 Task: In the Company ralphlauren.com, Add note: 'Set up a meeting with the IT team to discuss website performance optimizations.'. Mark checkbox to create task to follow up ': In 2 business days '. Create task, with  description: Arrange a Call for meeting, Add due date: In 2 Business Days; Add reminder: 1 hour before. Set Priority Medium and add note: Make sure to mention the limited-time discount offer during the sales call.. Logged in from softage.4@softage.net
Action: Mouse moved to (93, 50)
Screenshot: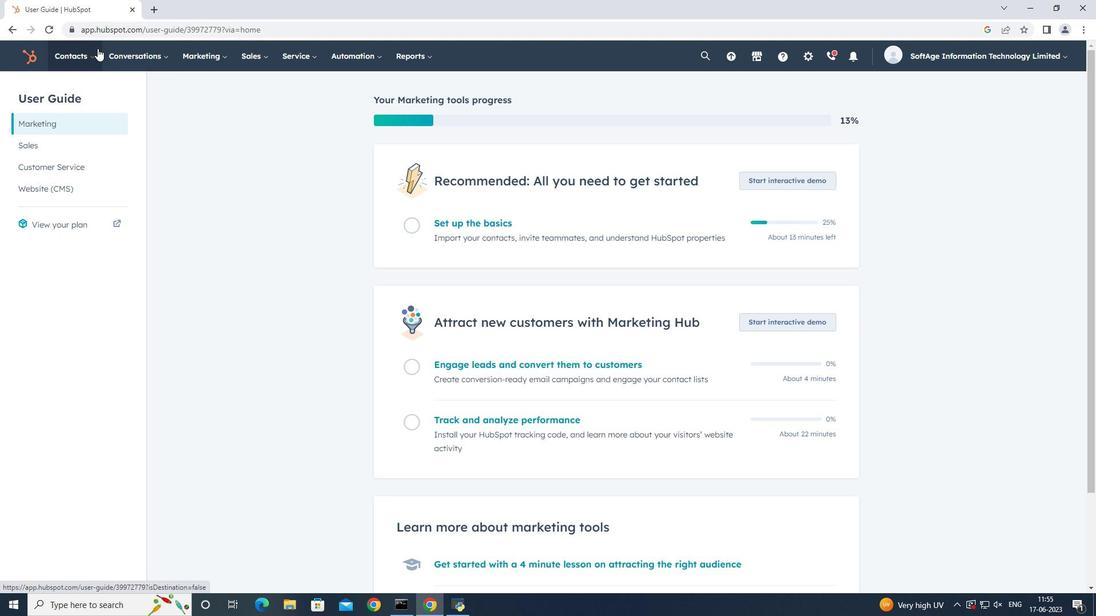 
Action: Mouse pressed left at (93, 50)
Screenshot: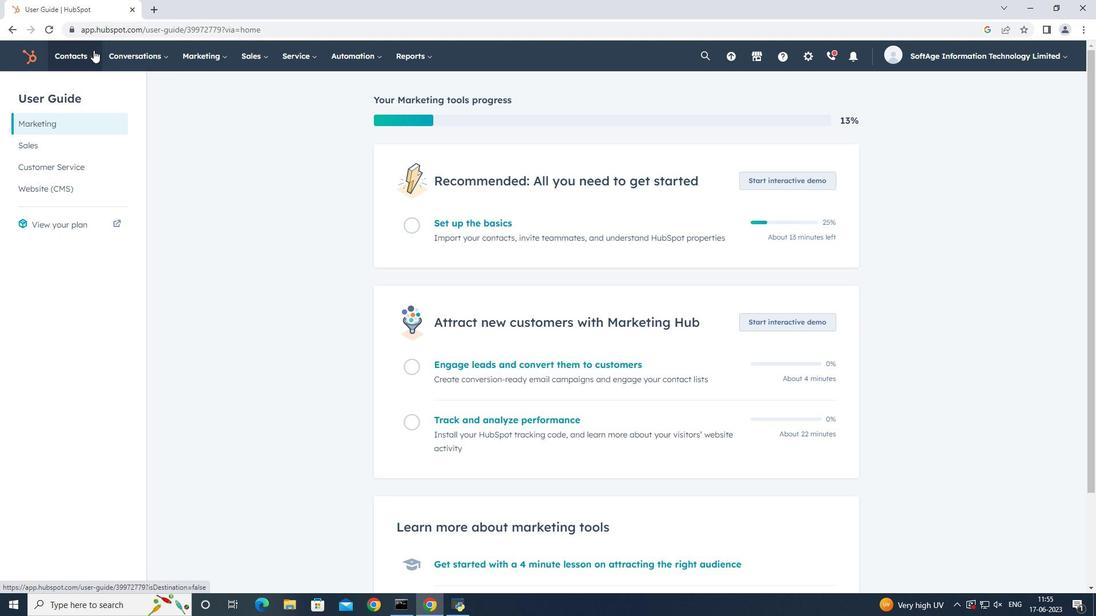 
Action: Mouse moved to (109, 111)
Screenshot: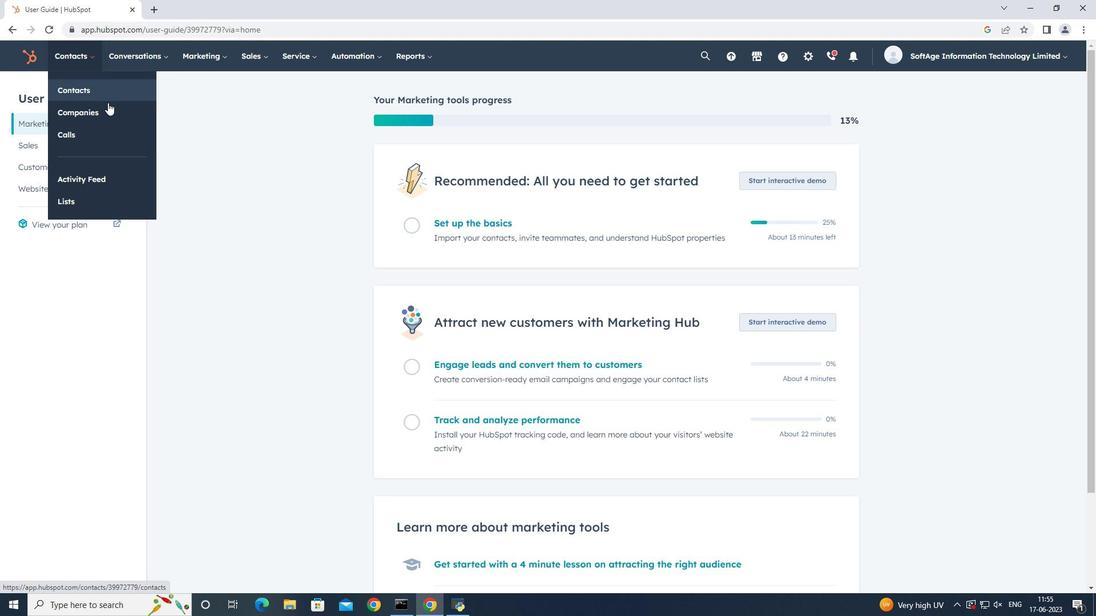 
Action: Mouse pressed left at (109, 111)
Screenshot: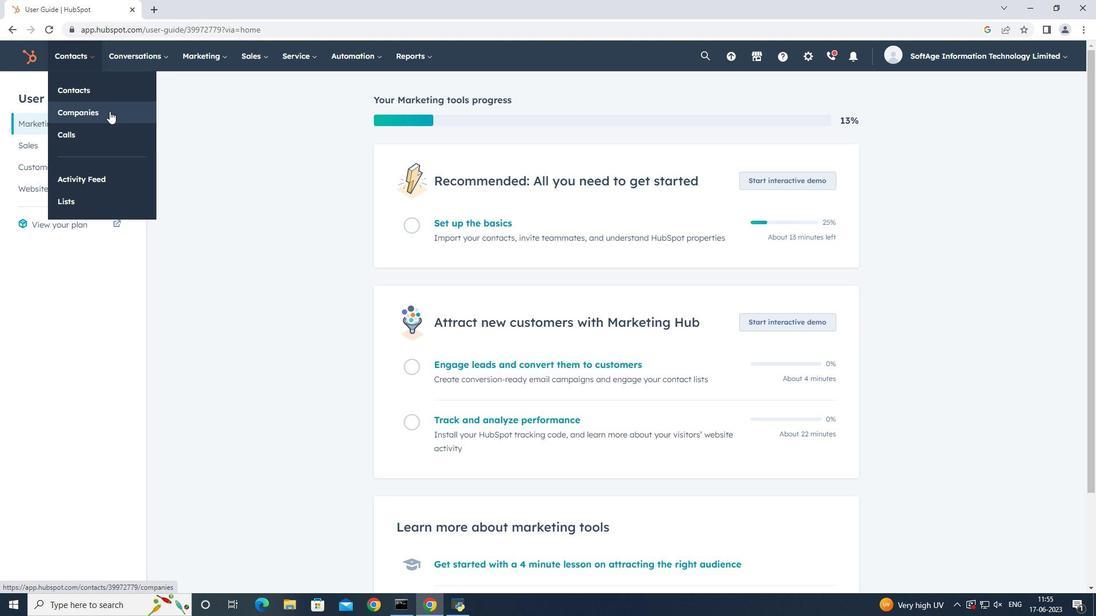 
Action: Mouse moved to (117, 188)
Screenshot: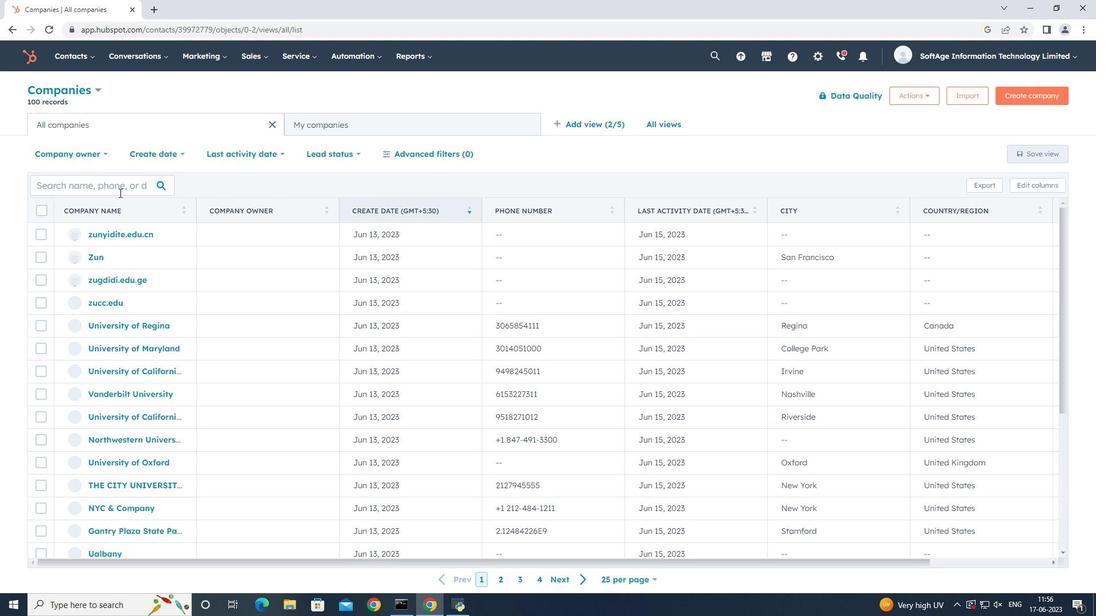 
Action: Mouse pressed left at (117, 188)
Screenshot: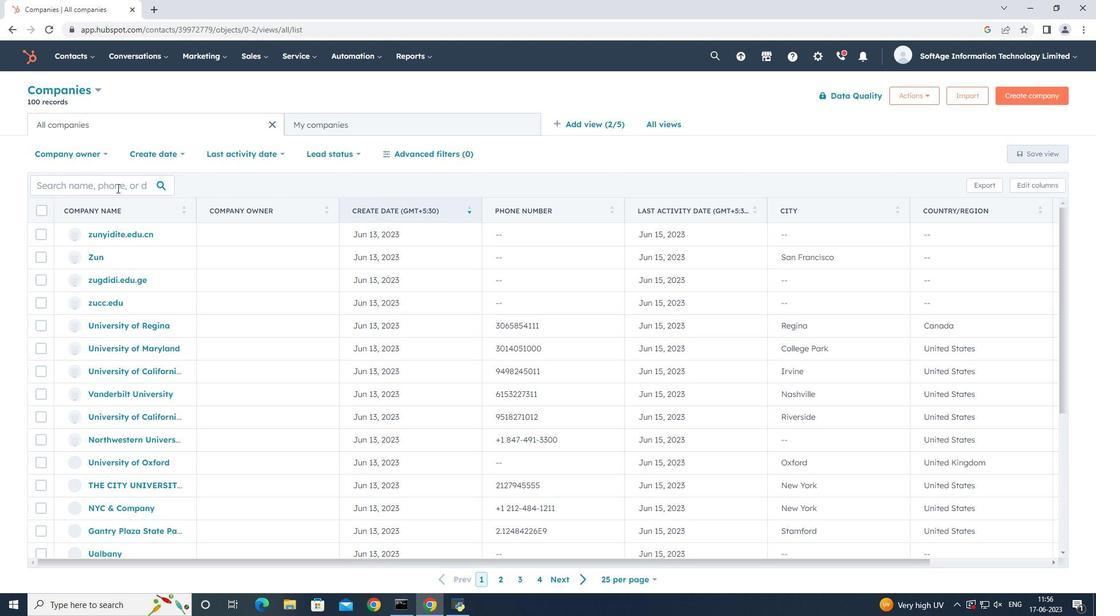 
Action: Key pressed ralph
Screenshot: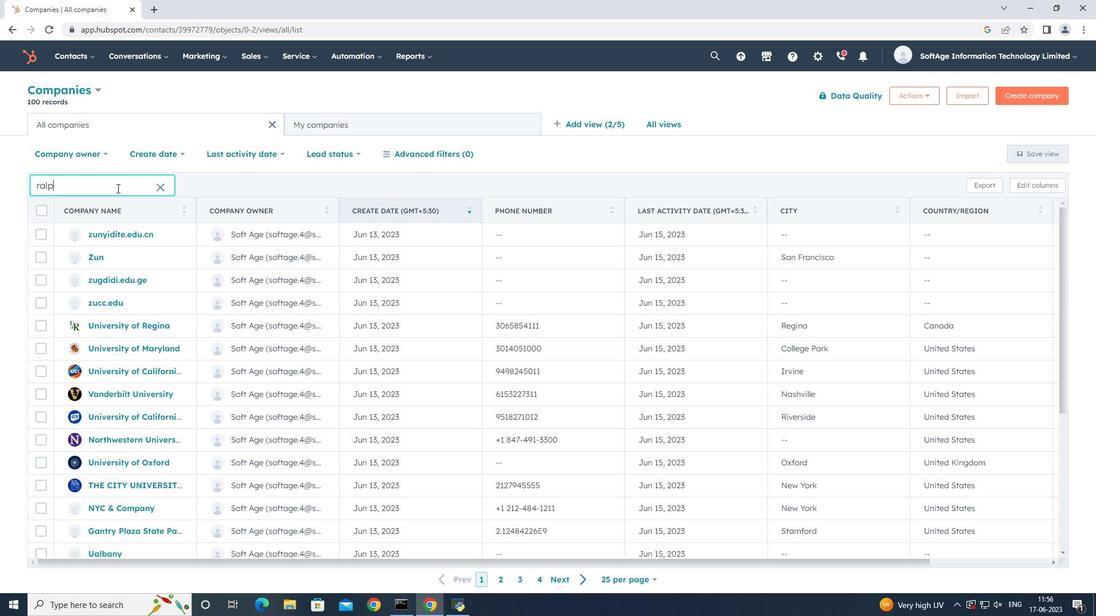 
Action: Mouse moved to (119, 234)
Screenshot: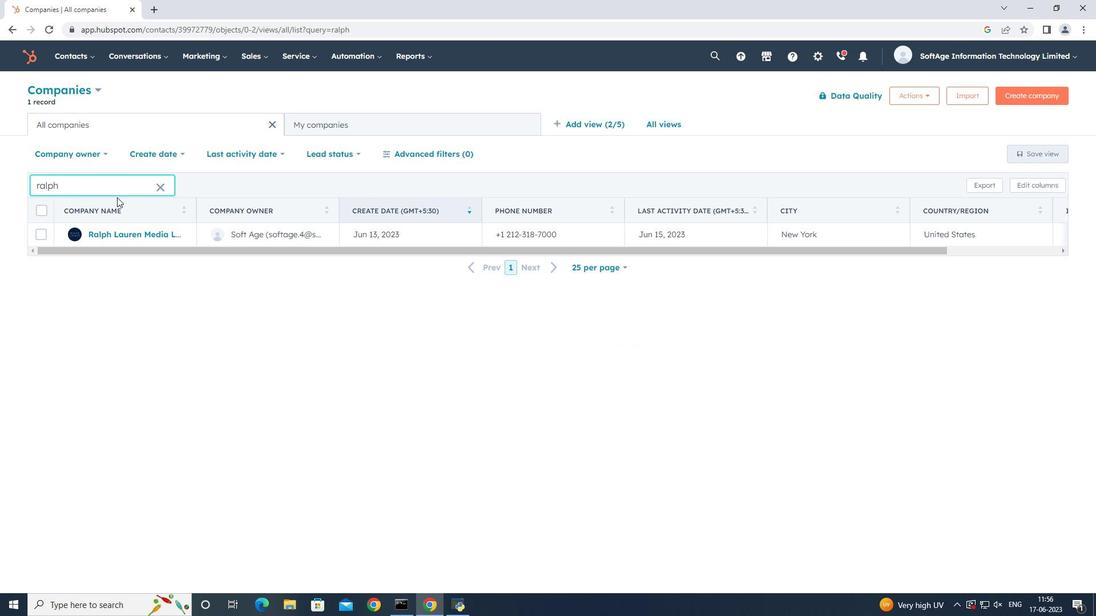 
Action: Mouse pressed left at (119, 234)
Screenshot: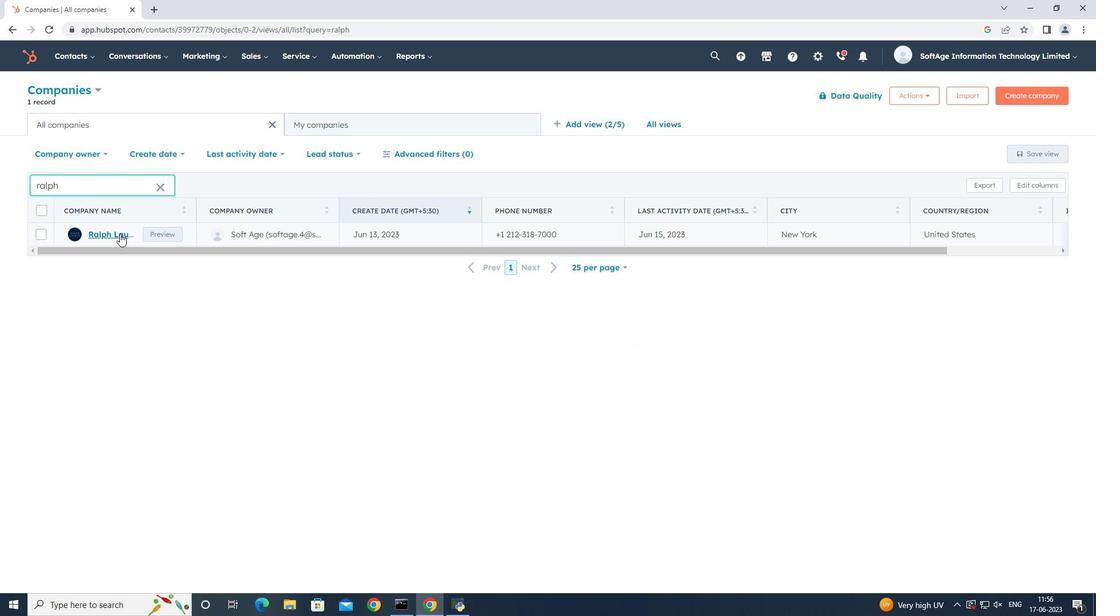 
Action: Mouse moved to (38, 187)
Screenshot: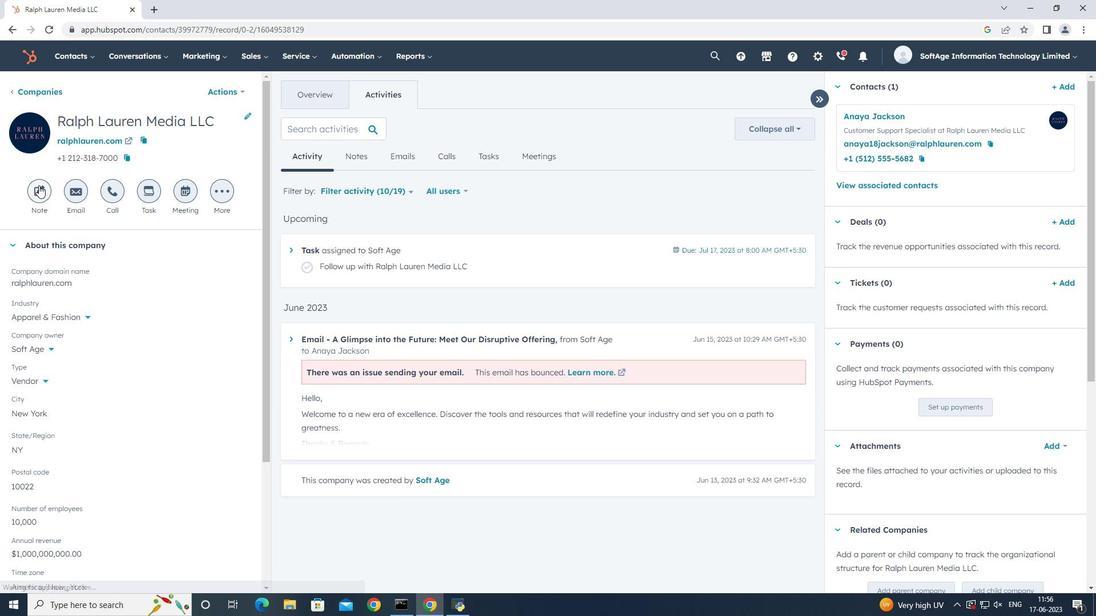 
Action: Mouse pressed left at (38, 187)
Screenshot: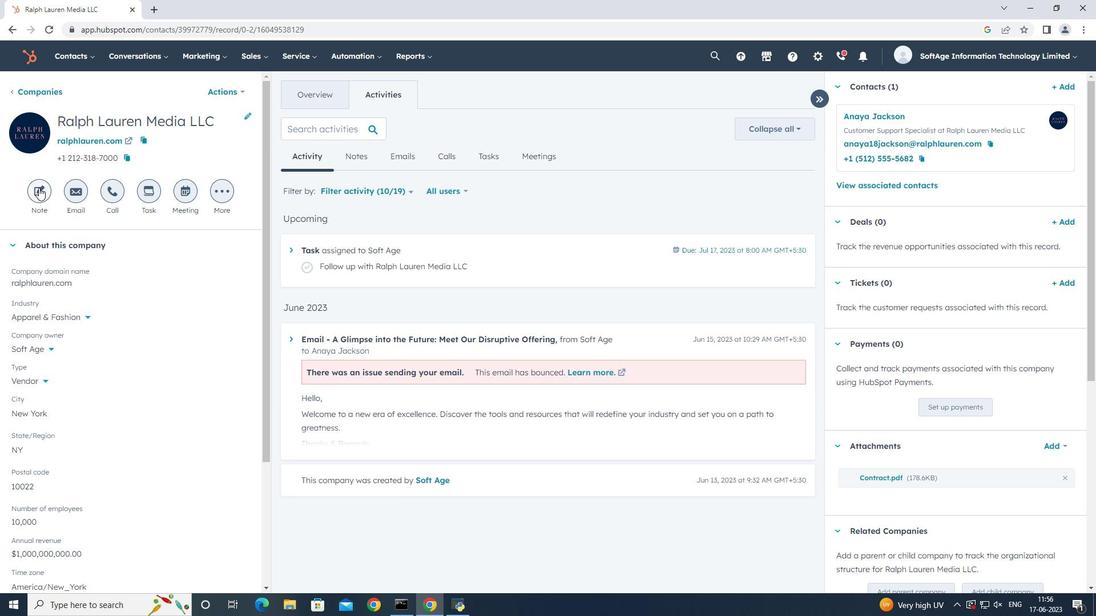 
Action: Mouse moved to (728, 389)
Screenshot: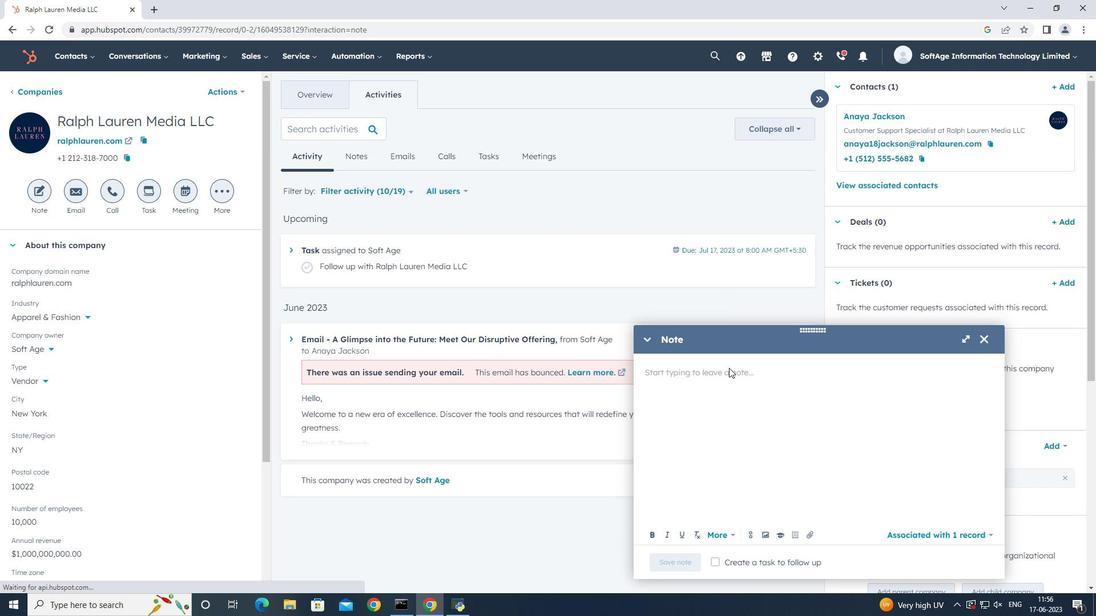 
Action: Key pressed s=<Key.backspace><Key.backspace><Key.shift>Set<Key.space>up<Key.space>a<Key.space>,eet<Key.backspace><Key.backspace><Key.backspace><Key.backspace>mw<Key.backspace>eeting<Key.space>with<Key.space>the<Key.space><Key.shift>IT<Key.space>team<Key.space>to<Key.space>discuss<Key.space>website<Key.space>performance<Key.space>optimizations.
Screenshot: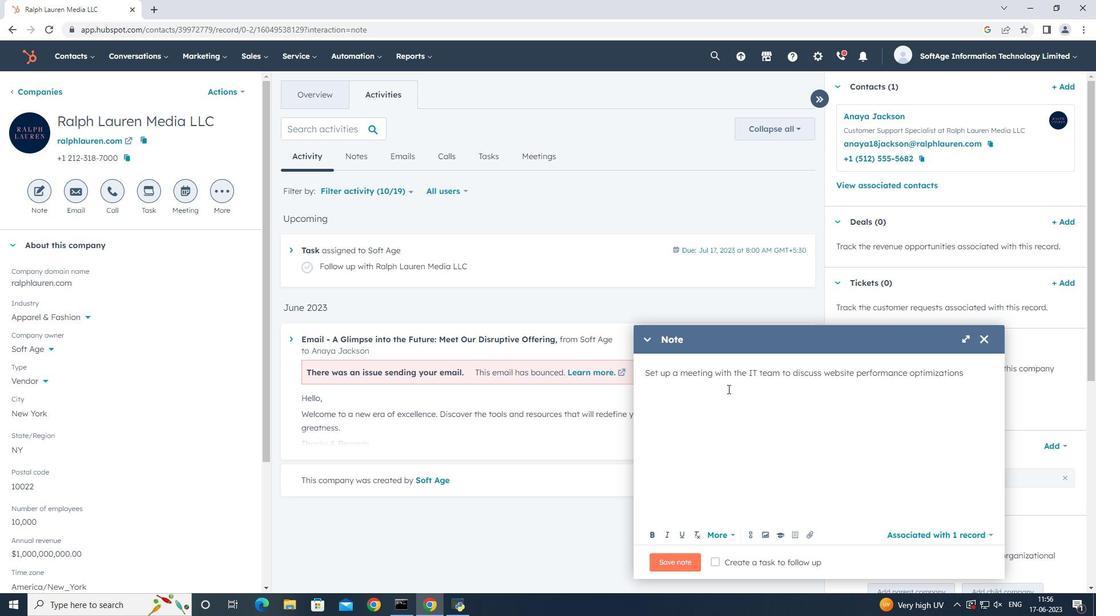 
Action: Mouse moved to (747, 568)
Screenshot: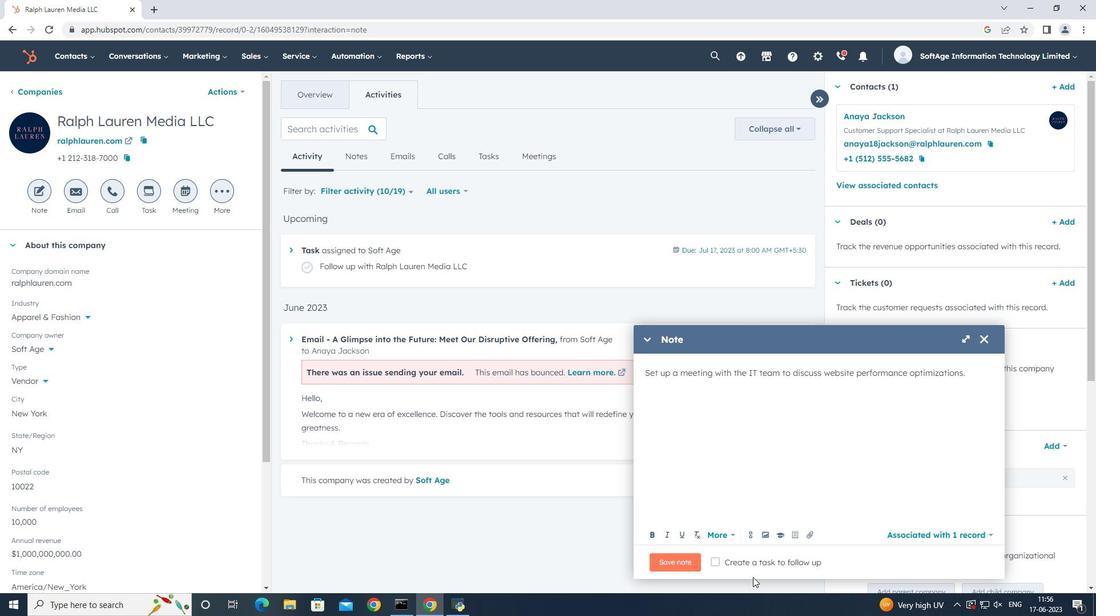 
Action: Mouse pressed left at (747, 568)
Screenshot: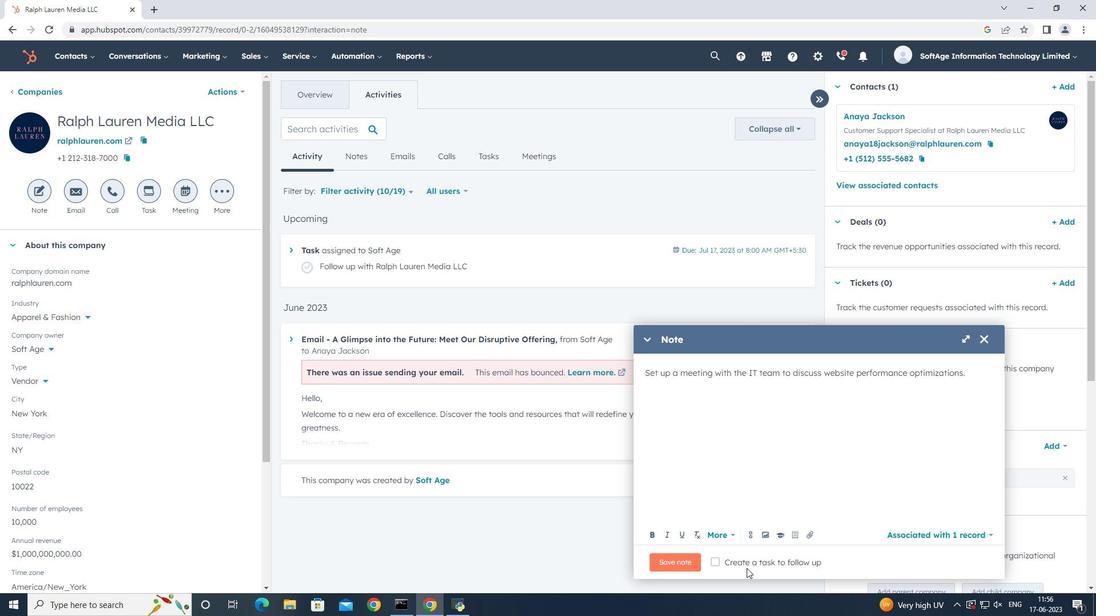 
Action: Mouse moved to (747, 564)
Screenshot: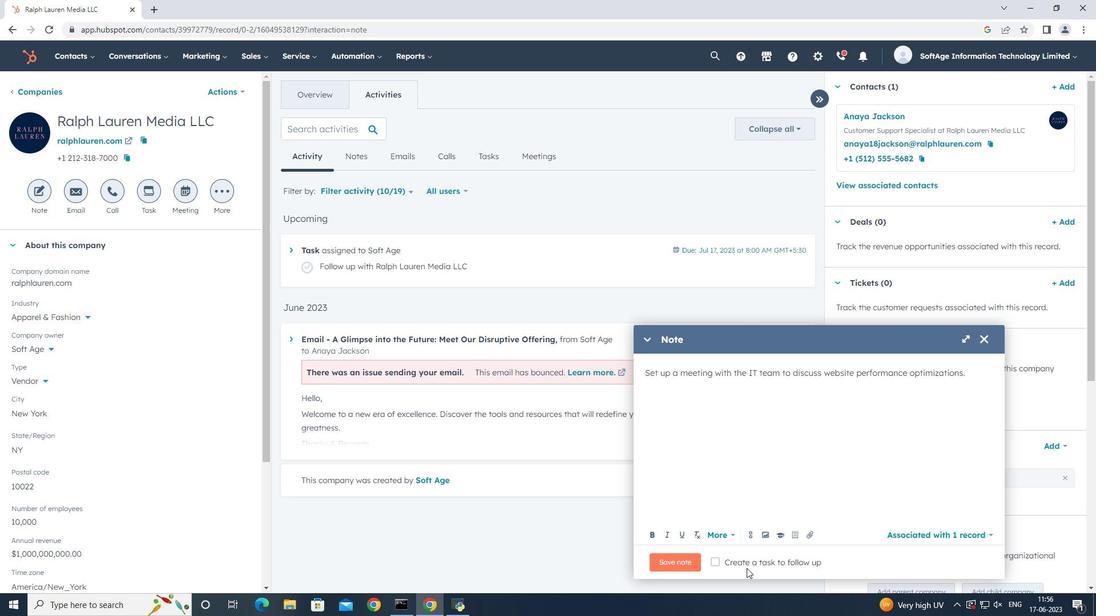 
Action: Mouse pressed left at (747, 564)
Screenshot: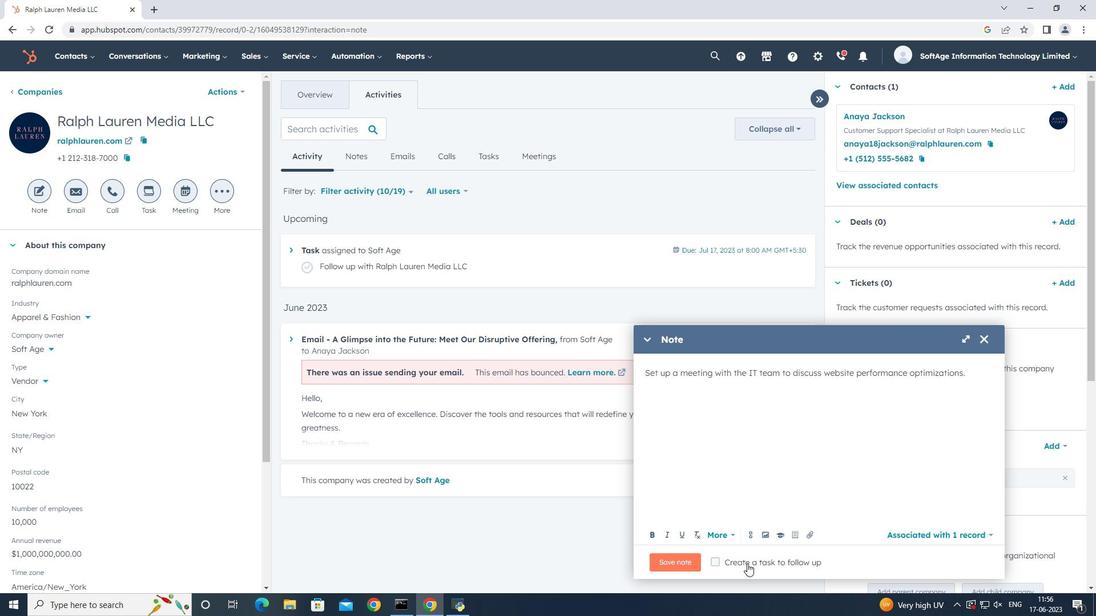 
Action: Mouse moved to (869, 563)
Screenshot: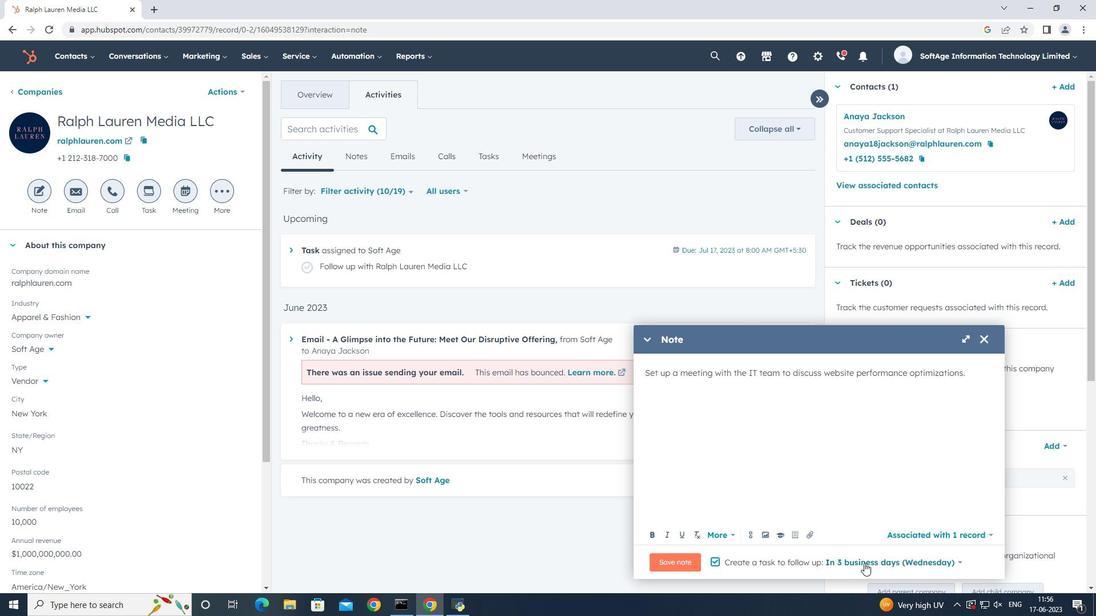 
Action: Mouse pressed left at (869, 563)
Screenshot: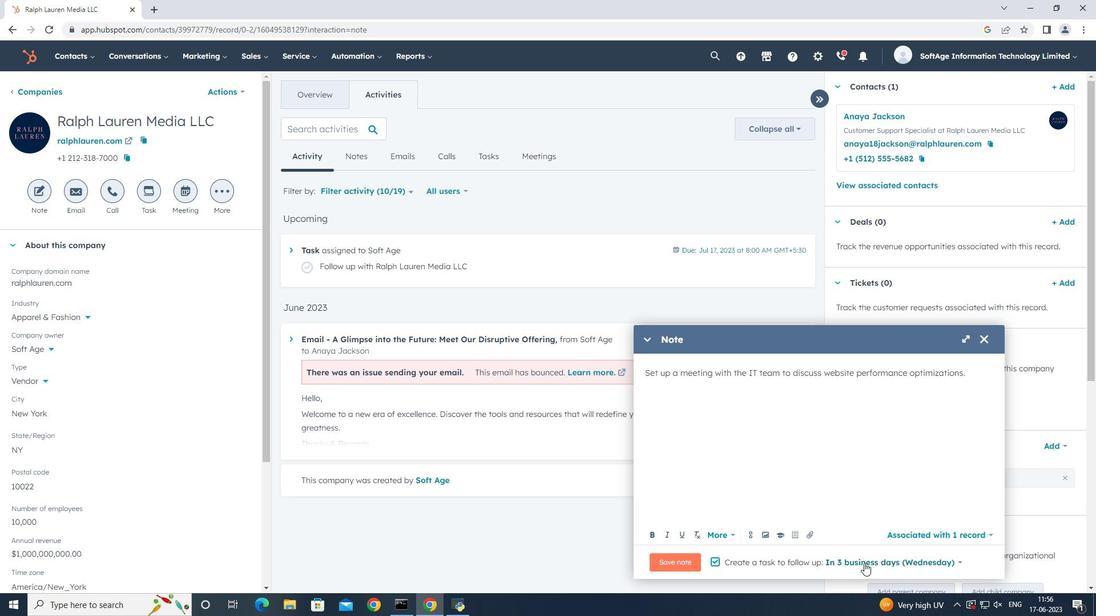 
Action: Mouse moved to (878, 430)
Screenshot: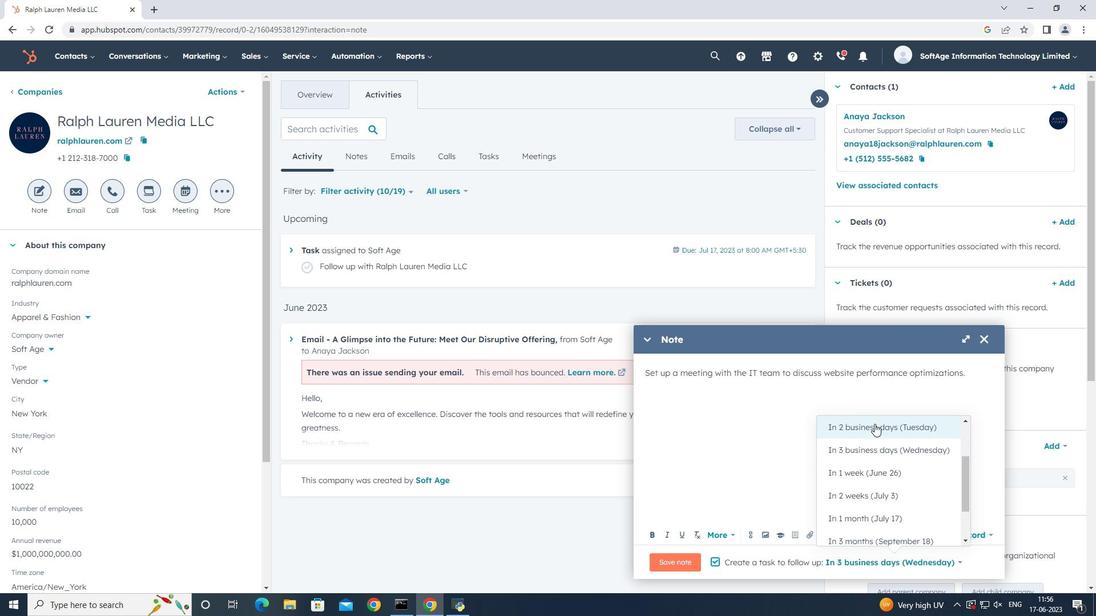 
Action: Mouse pressed left at (878, 430)
Screenshot: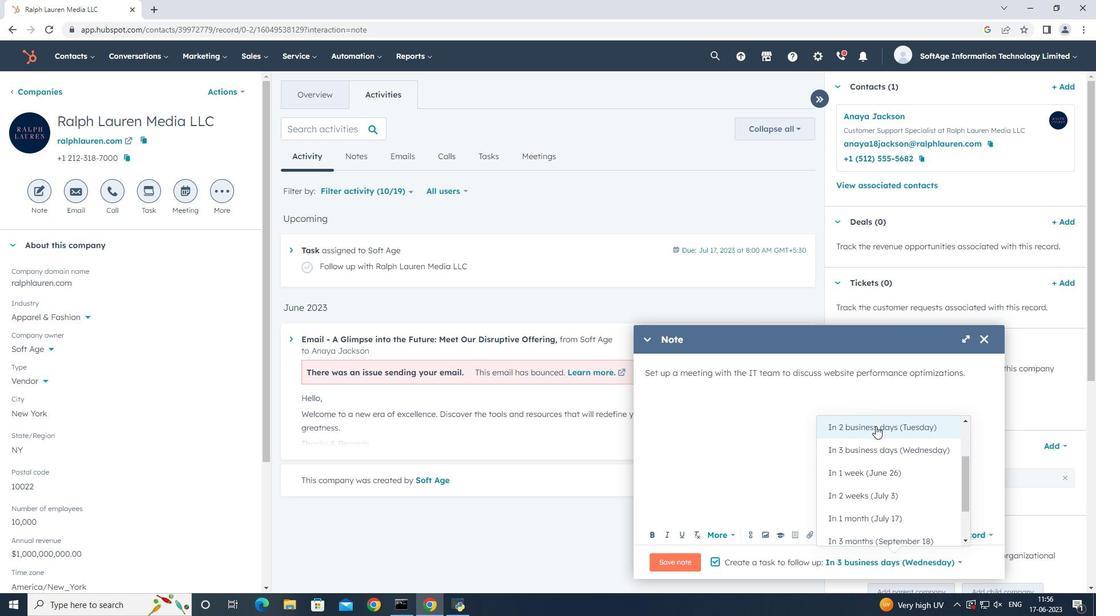 
Action: Mouse moved to (697, 559)
Screenshot: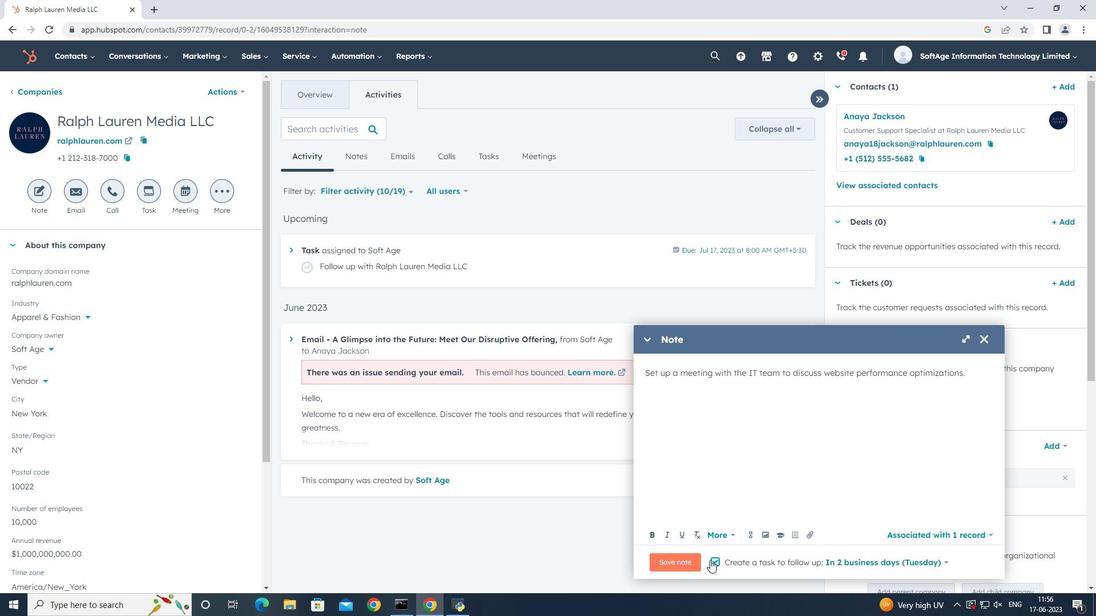 
Action: Mouse pressed left at (697, 559)
Screenshot: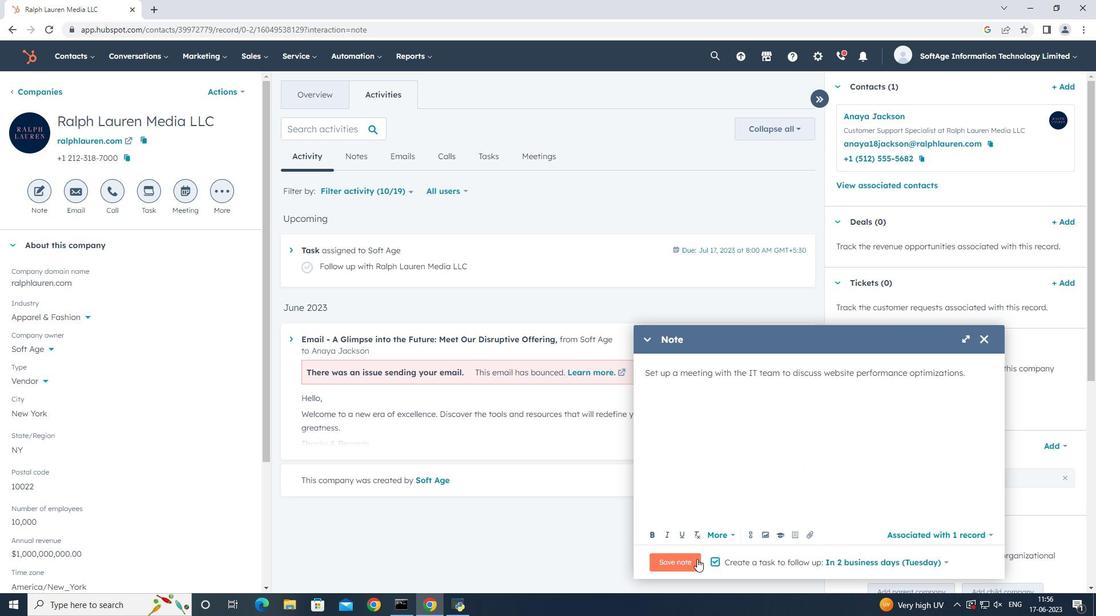 
Action: Mouse moved to (151, 198)
Screenshot: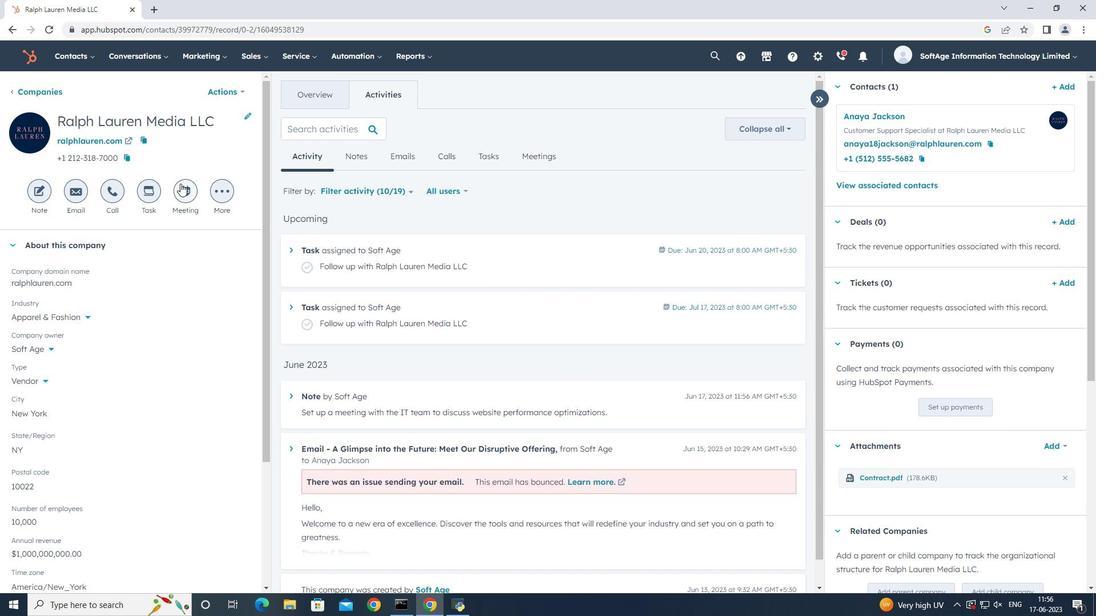 
Action: Mouse pressed left at (151, 198)
Screenshot: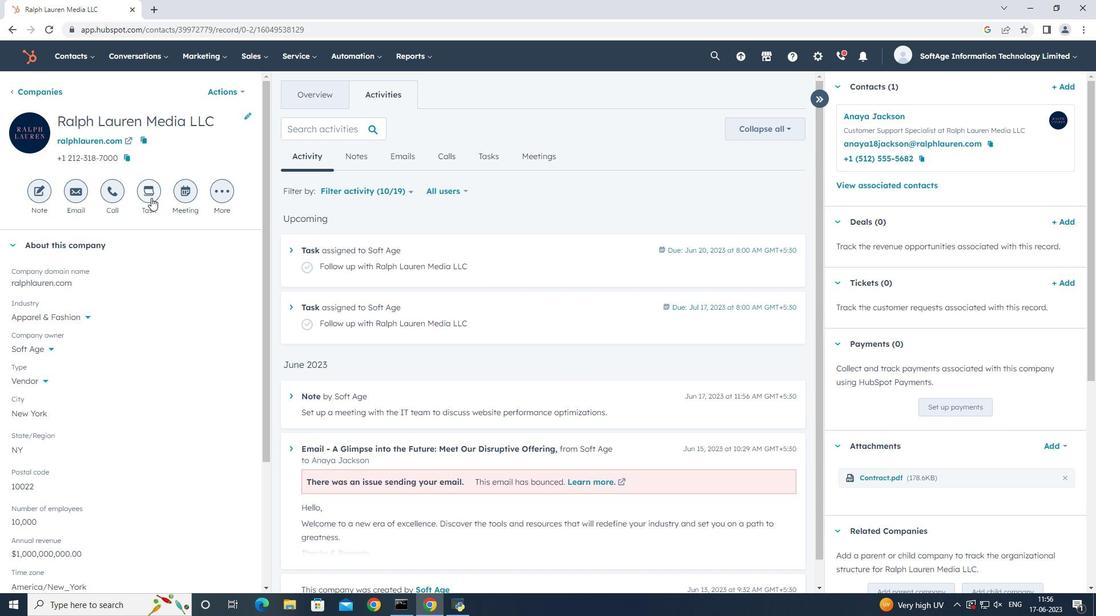 
Action: Mouse moved to (538, 346)
Screenshot: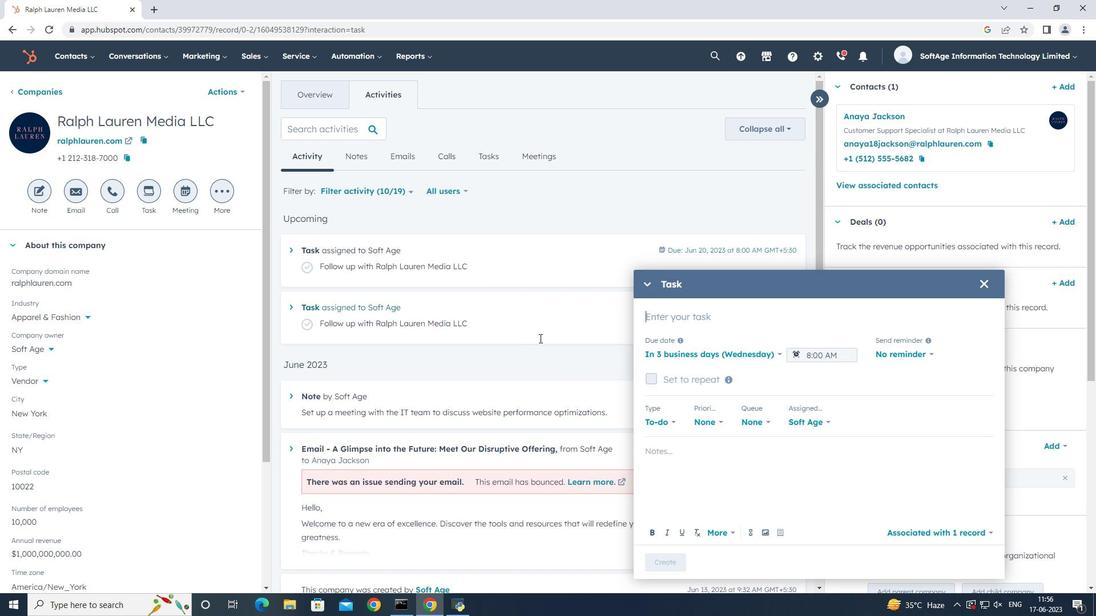 
Action: Key pressed <Key.shift>Arrange<Key.space>a<Key.space><Key.shift>Call<Key.space>for<Key.space>meeting,
Screenshot: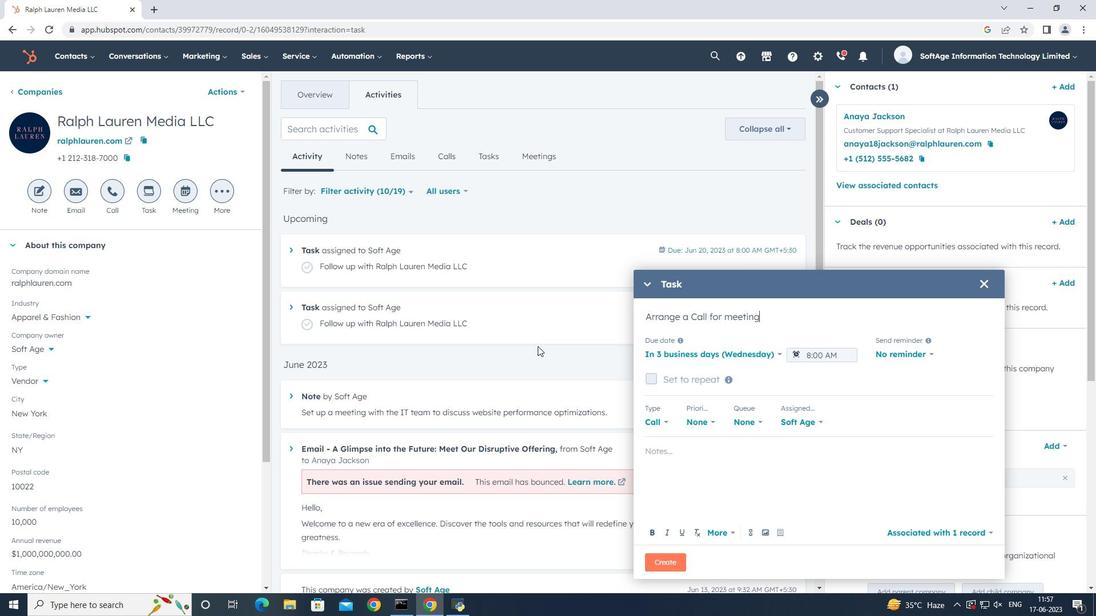 
Action: Mouse moved to (704, 358)
Screenshot: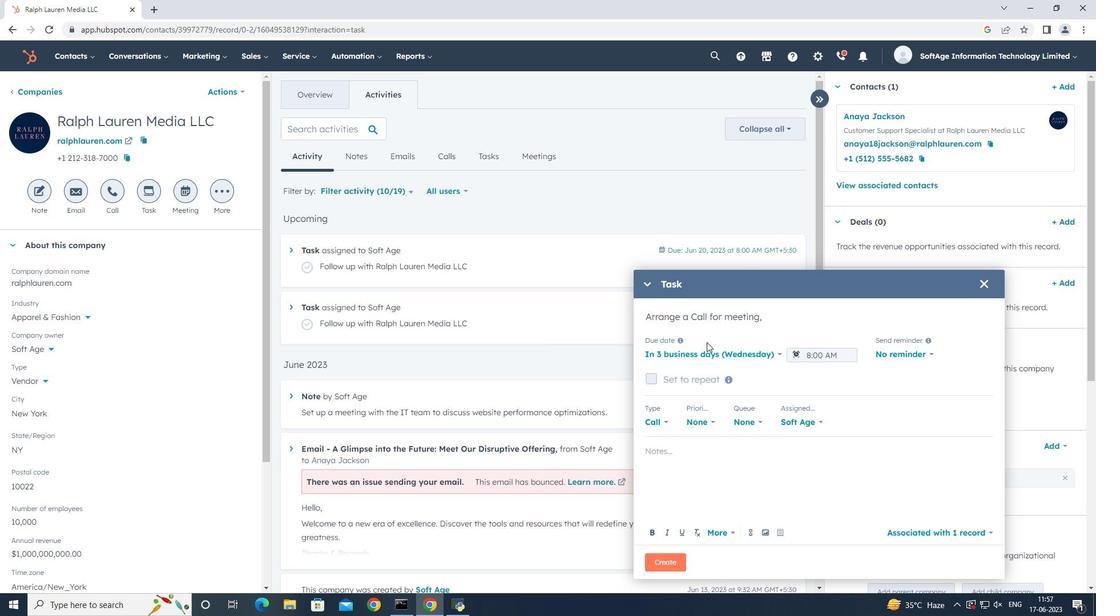 
Action: Mouse pressed left at (704, 358)
Screenshot: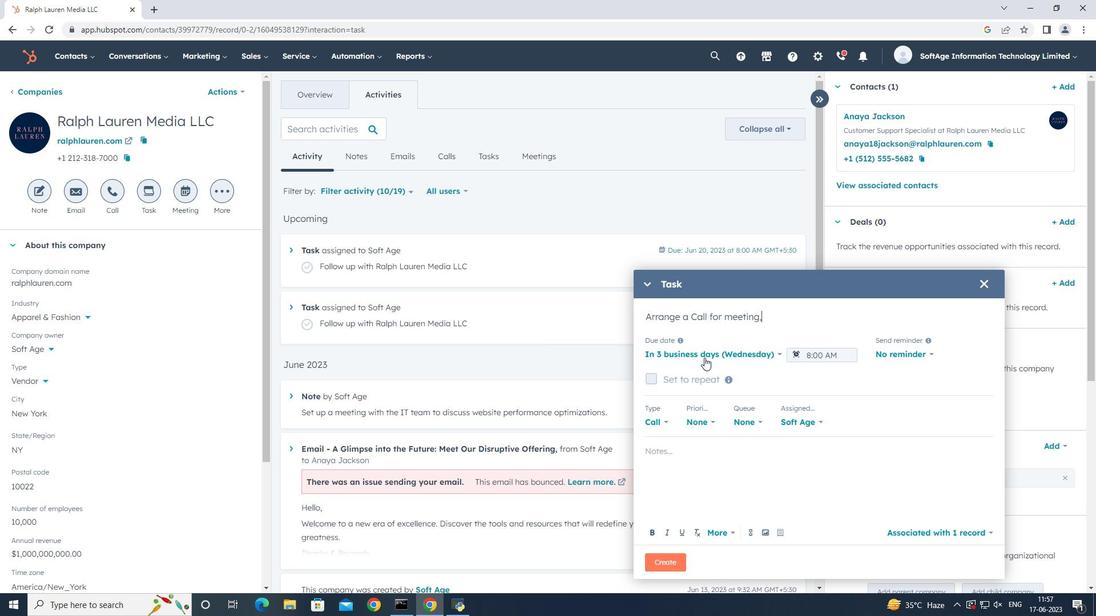 
Action: Mouse moved to (762, 394)
Screenshot: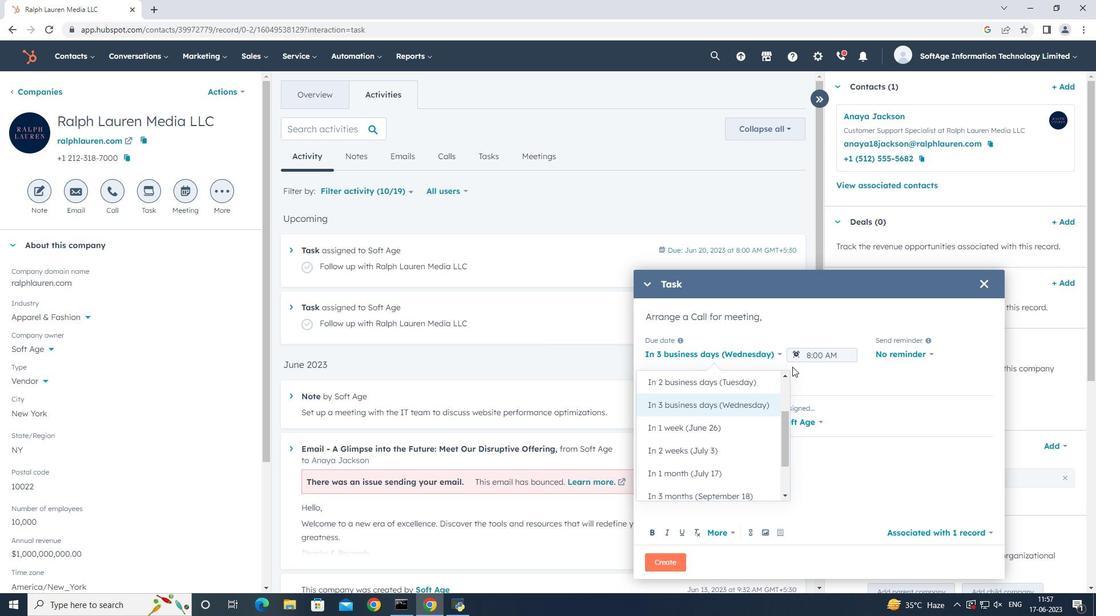 
Action: Mouse pressed left at (762, 394)
Screenshot: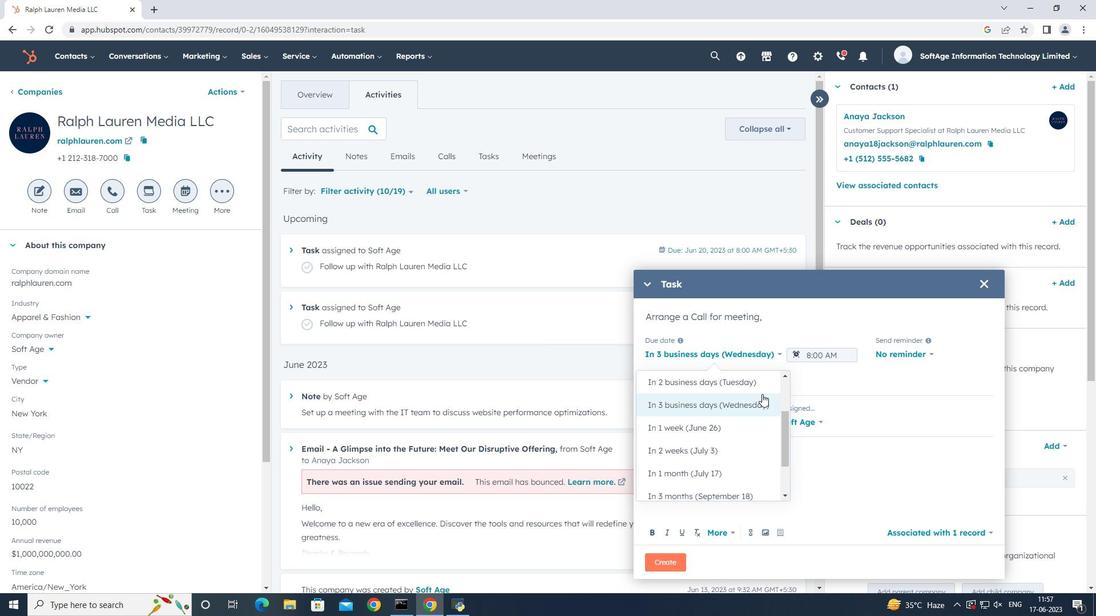
Action: Mouse moved to (759, 352)
Screenshot: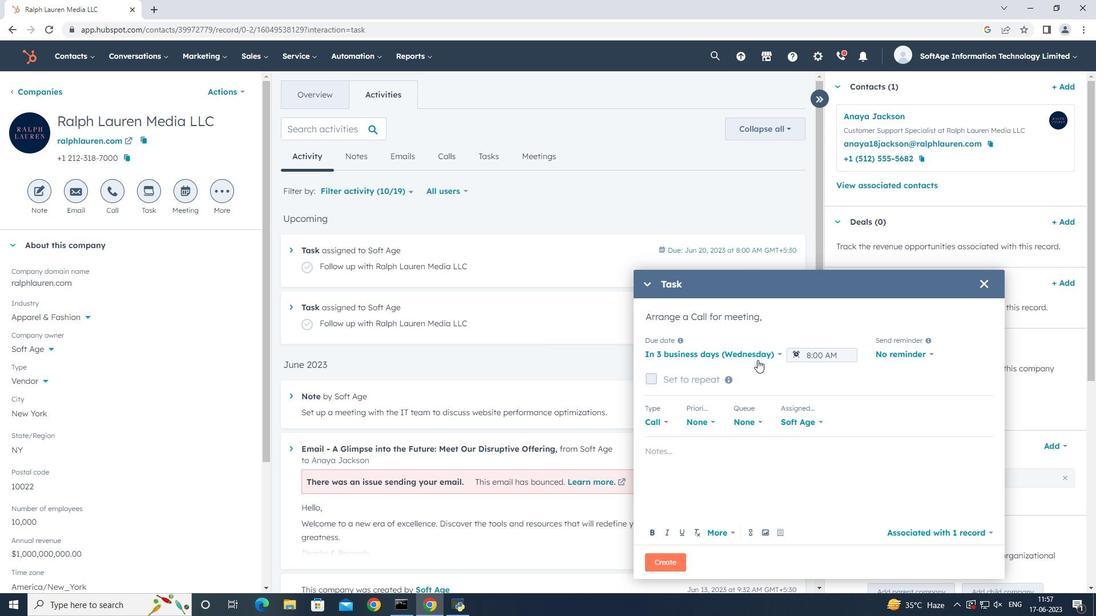 
Action: Mouse pressed left at (759, 352)
Screenshot: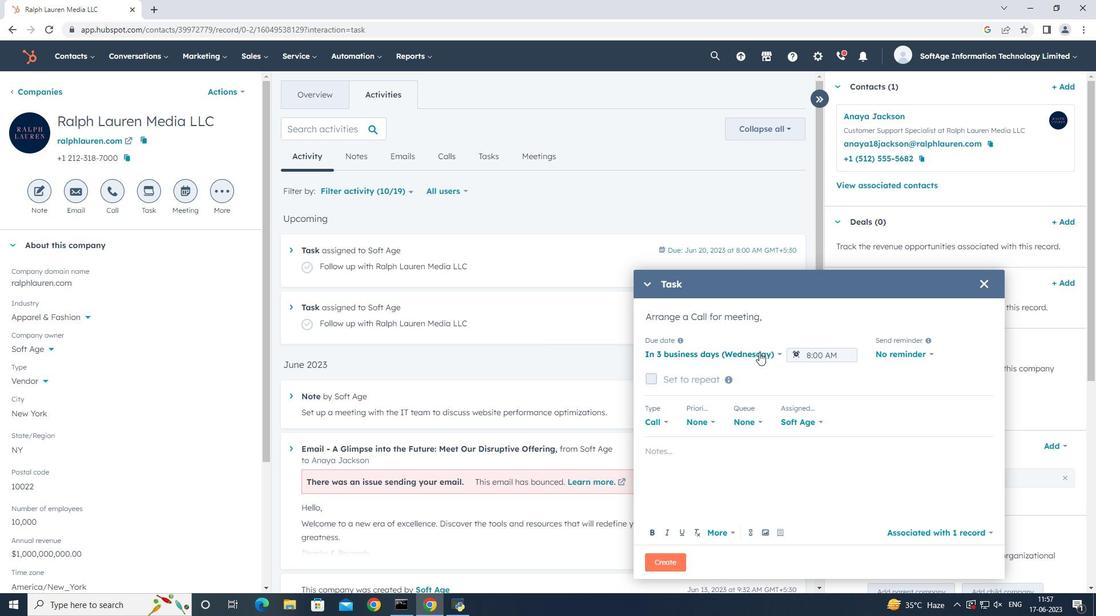 
Action: Mouse moved to (728, 374)
Screenshot: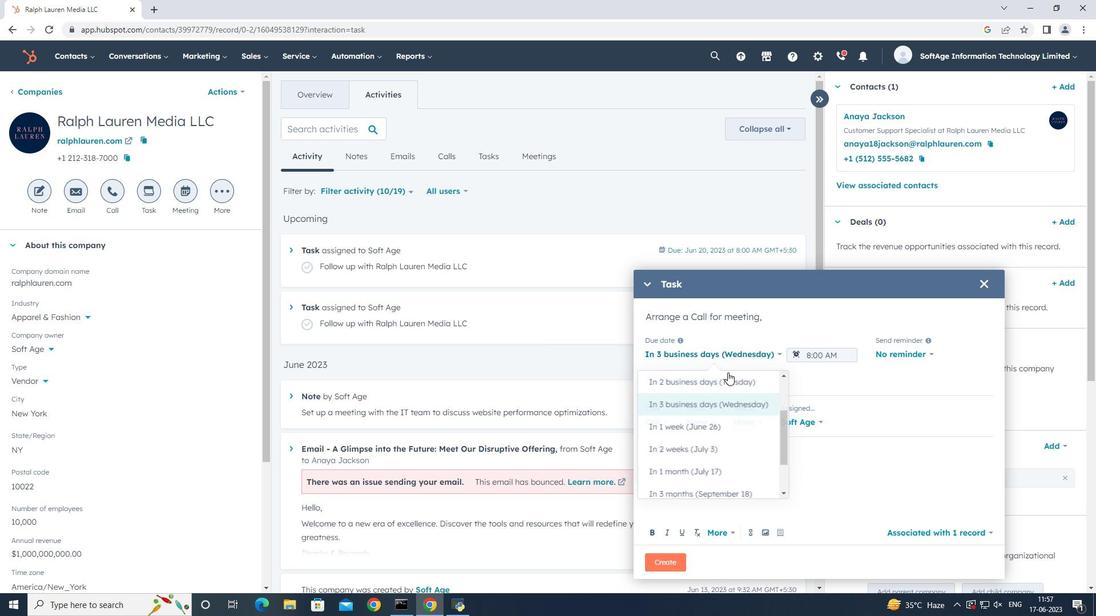 
Action: Mouse pressed left at (728, 374)
Screenshot: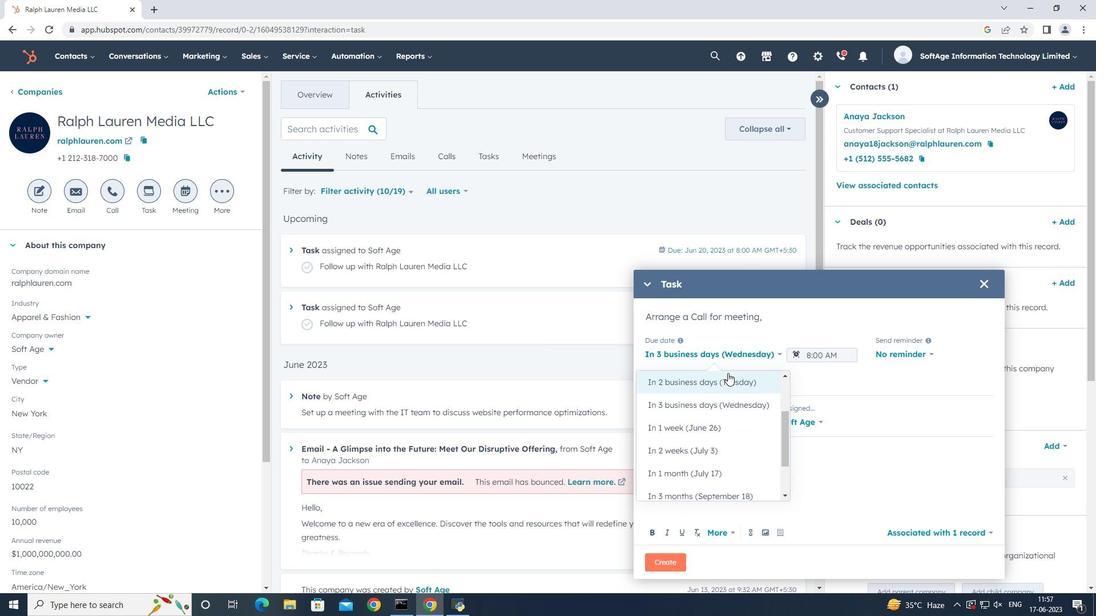 
Action: Mouse moved to (896, 355)
Screenshot: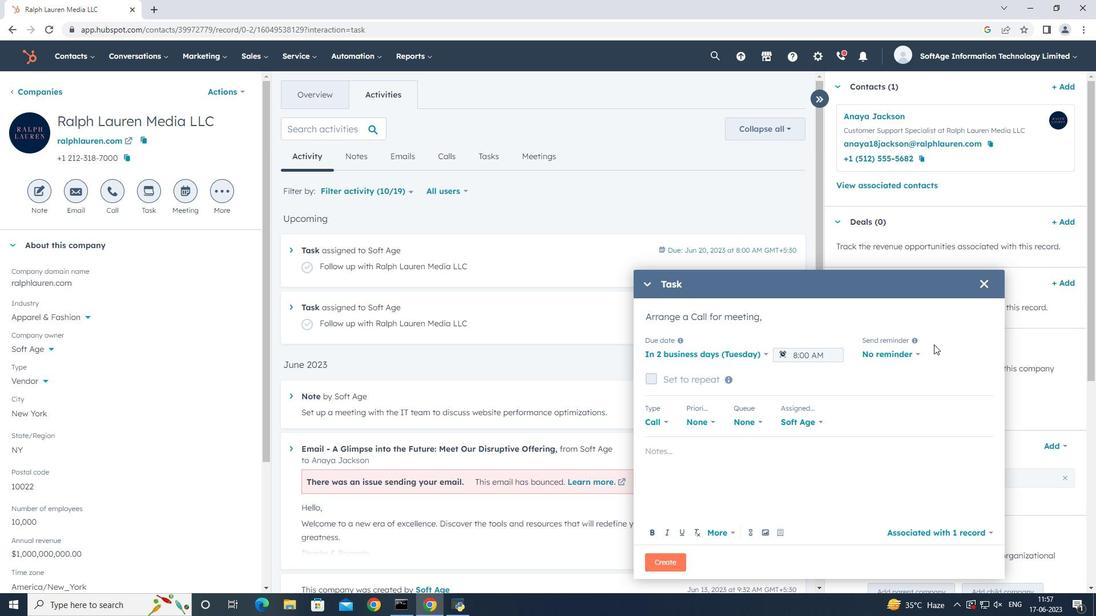 
Action: Mouse pressed left at (896, 355)
Screenshot: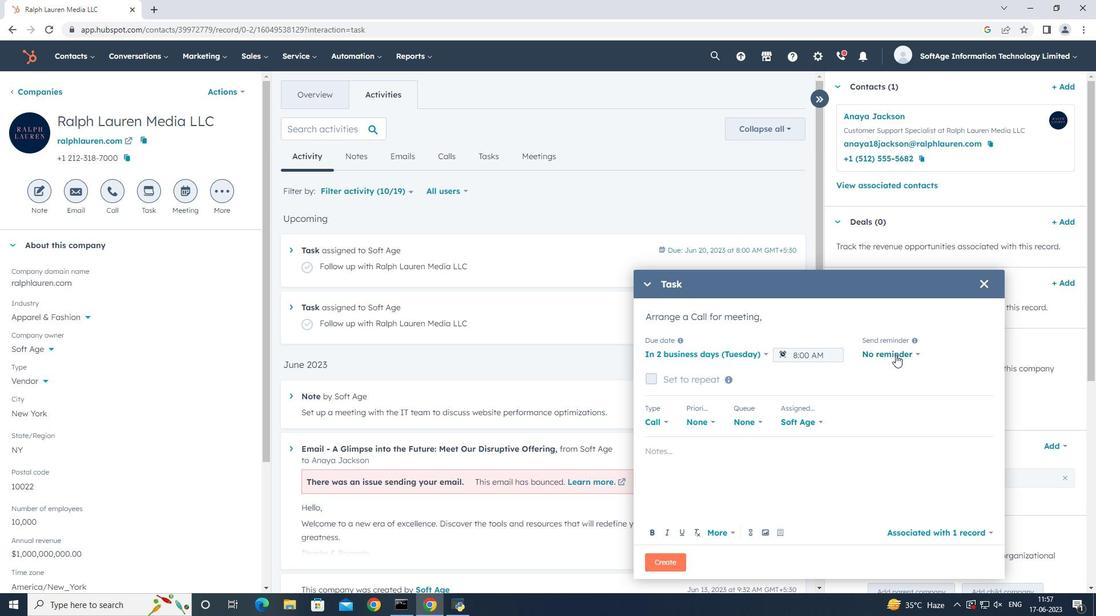 
Action: Mouse moved to (916, 447)
Screenshot: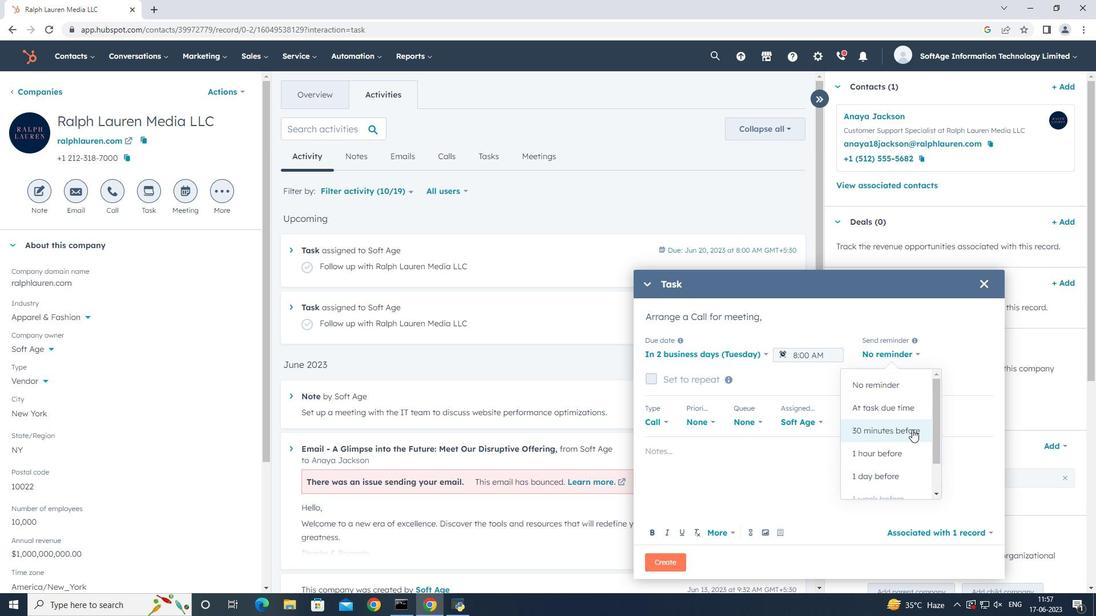 
Action: Mouse pressed left at (916, 447)
Screenshot: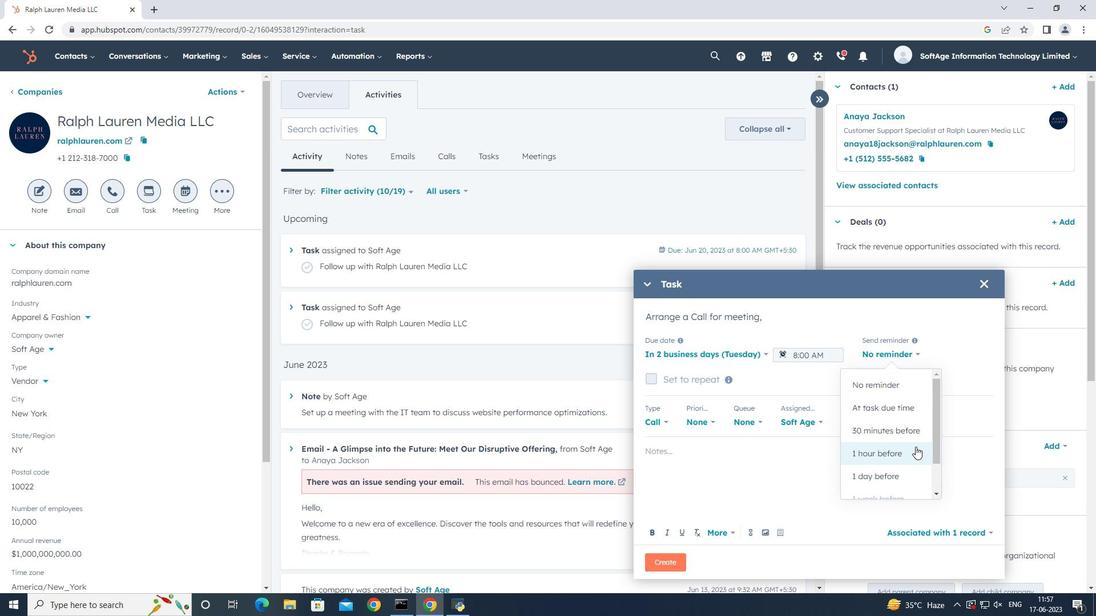 
Action: Mouse moved to (708, 418)
Screenshot: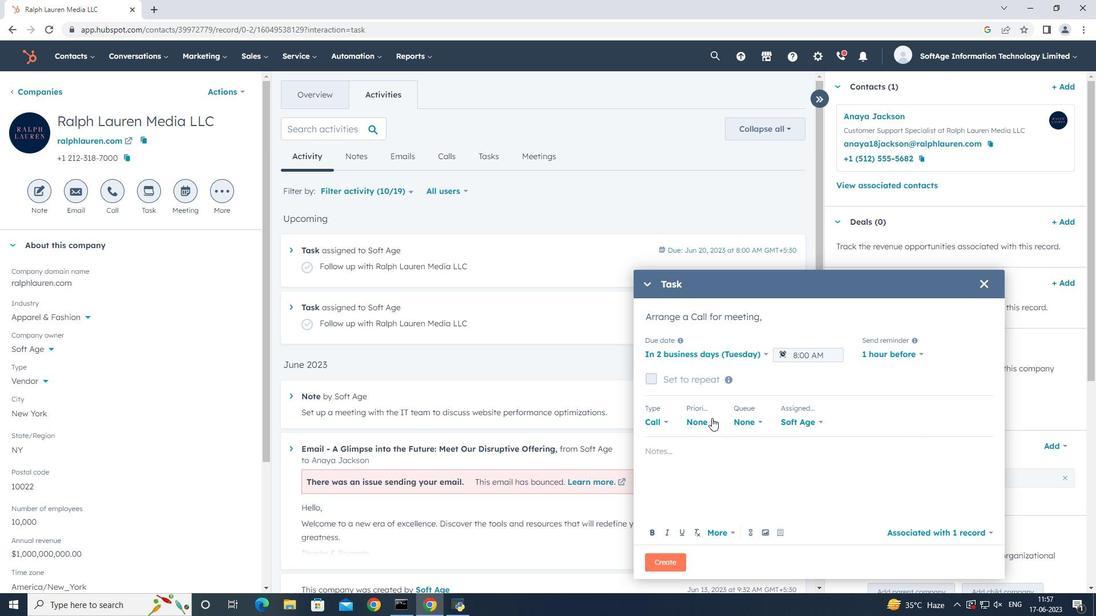 
Action: Mouse pressed left at (708, 418)
Screenshot: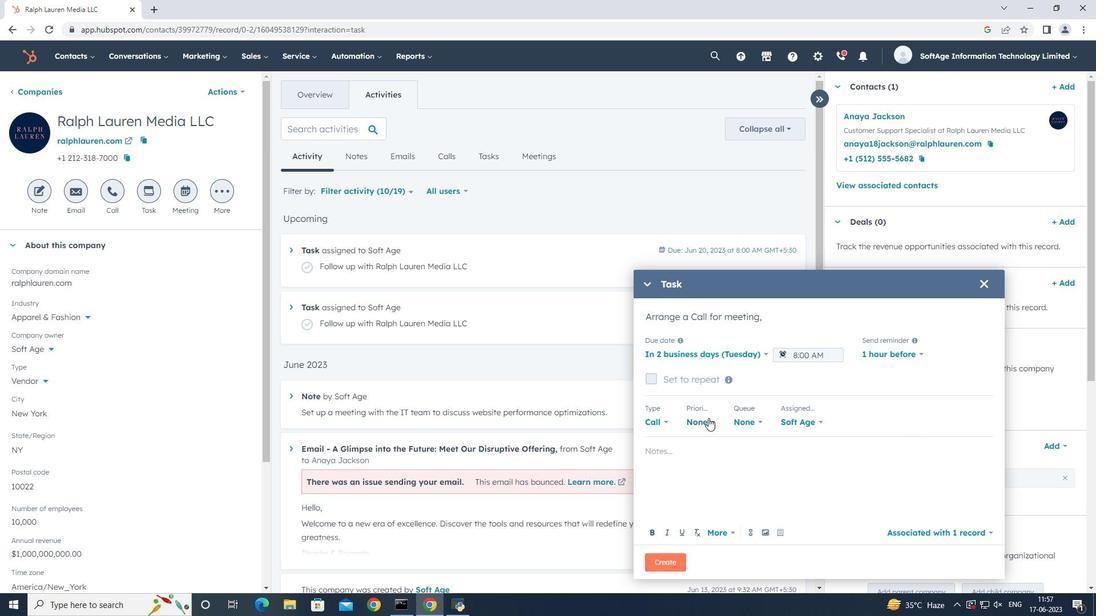 
Action: Mouse moved to (709, 507)
Screenshot: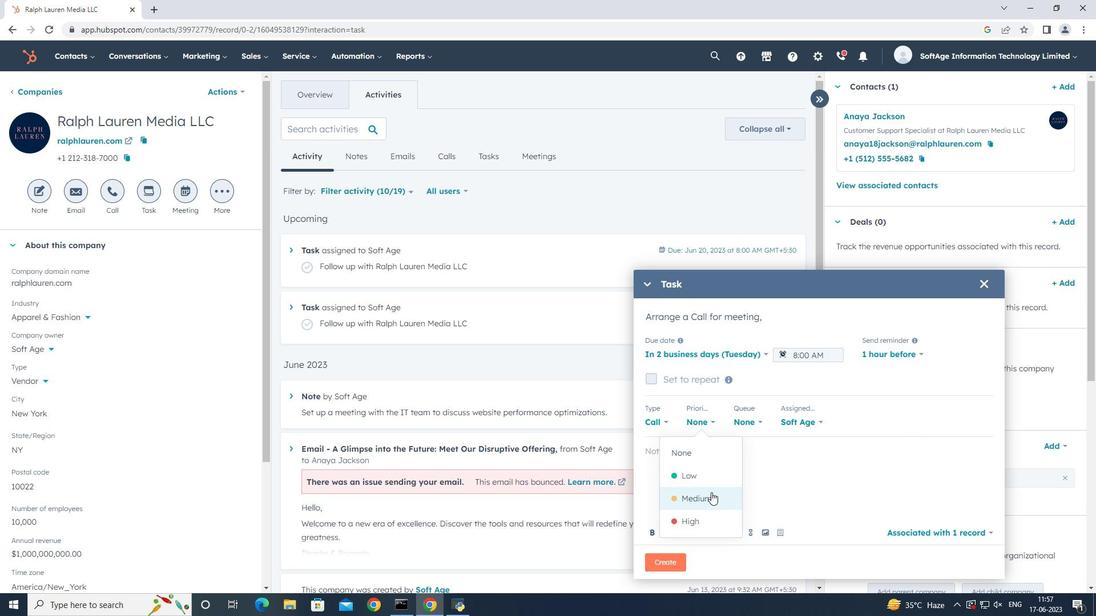 
Action: Mouse pressed left at (709, 507)
Screenshot: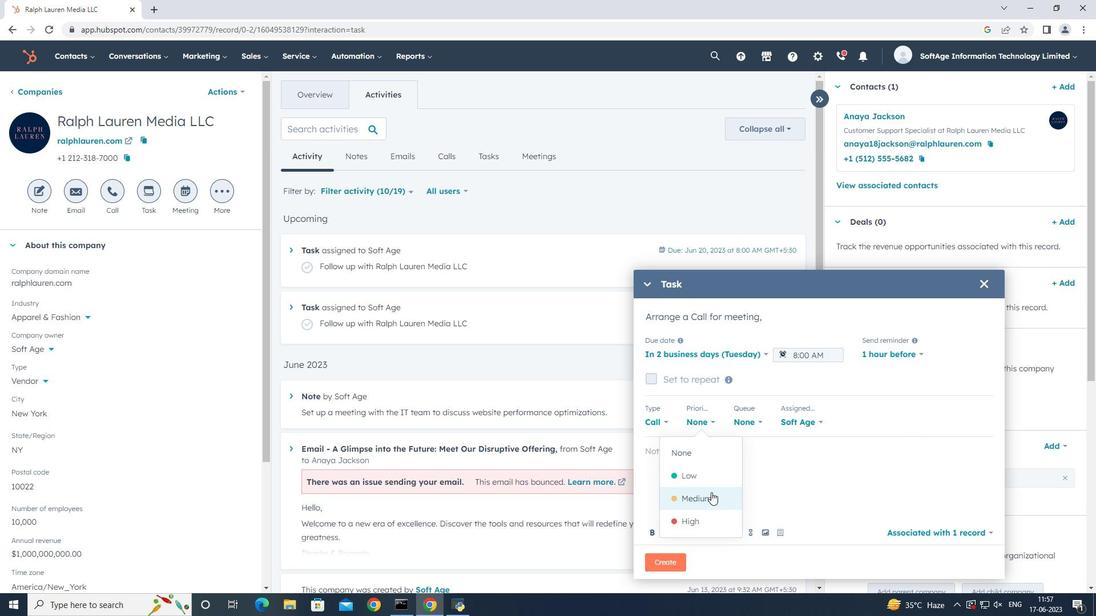 
Action: Mouse moved to (729, 460)
Screenshot: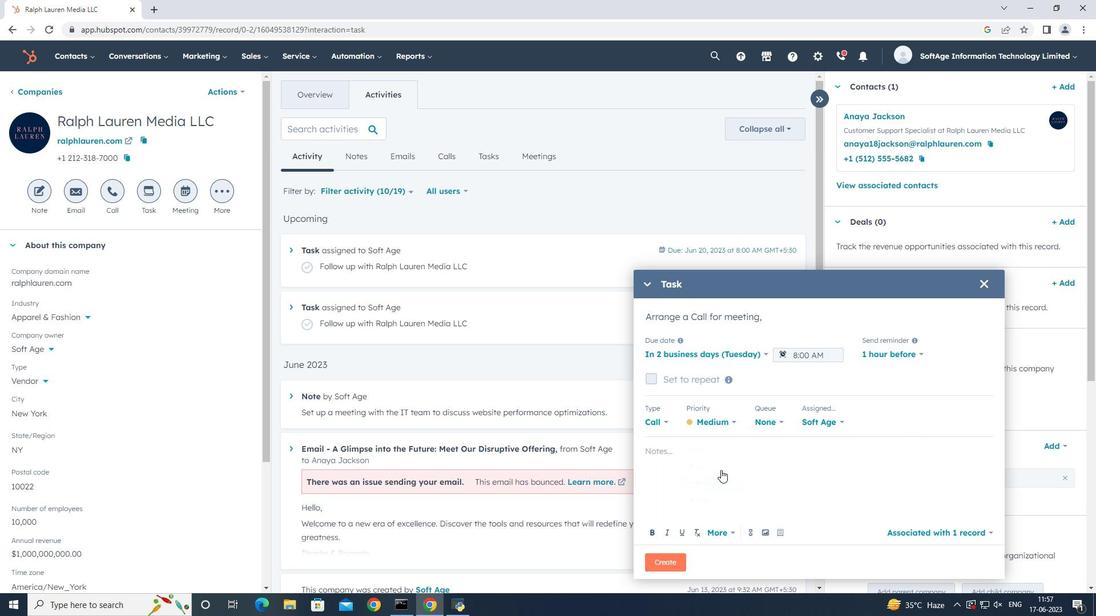 
Action: Mouse pressed left at (729, 460)
Screenshot: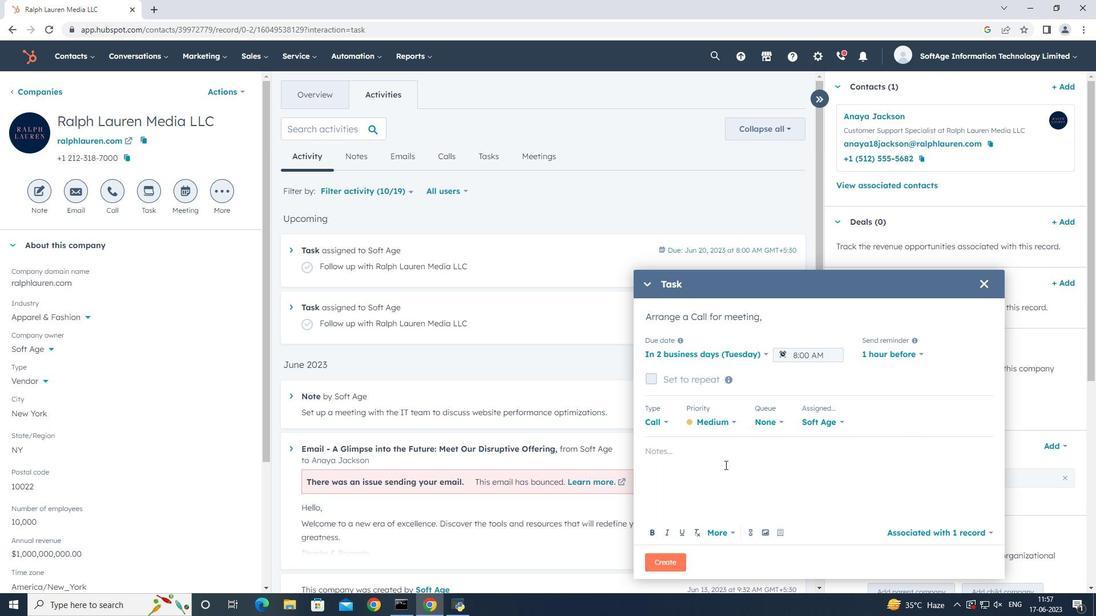 
Action: Key pressed <Key.shift>Makw<Key.space><Key.backspace><Key.backspace>e<Key.space>sure<Key.space>to<Key.space>mention<Key.space>the<Key.space>limited-time<Key.space>discount<Key.space>offer<Key.space>during<Key.space>the<Key.space>sales<Key.space>call..
Screenshot: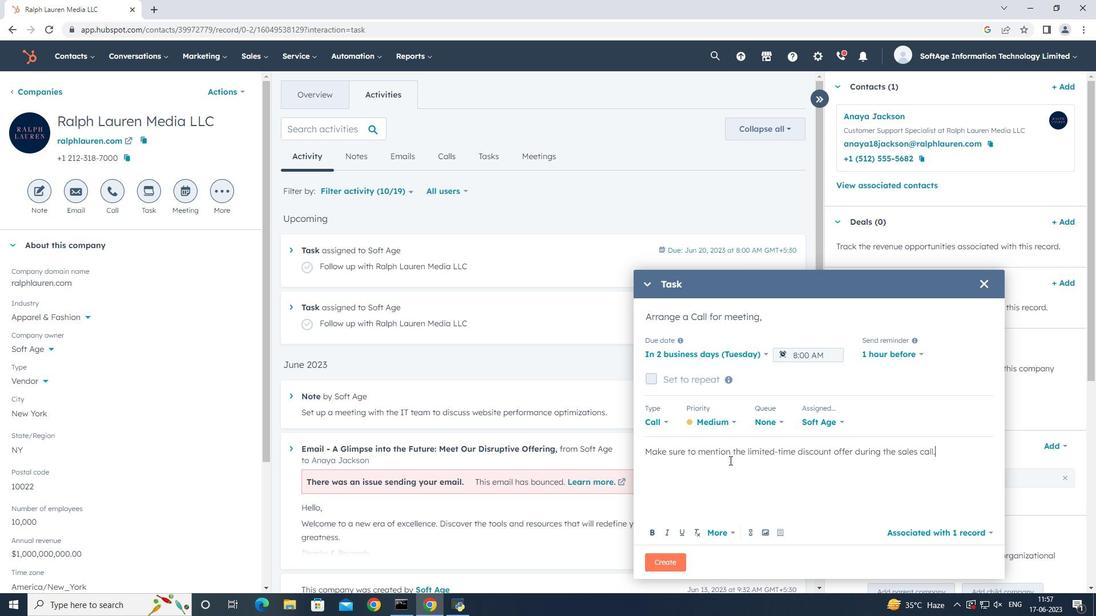 
Action: Mouse moved to (668, 556)
Screenshot: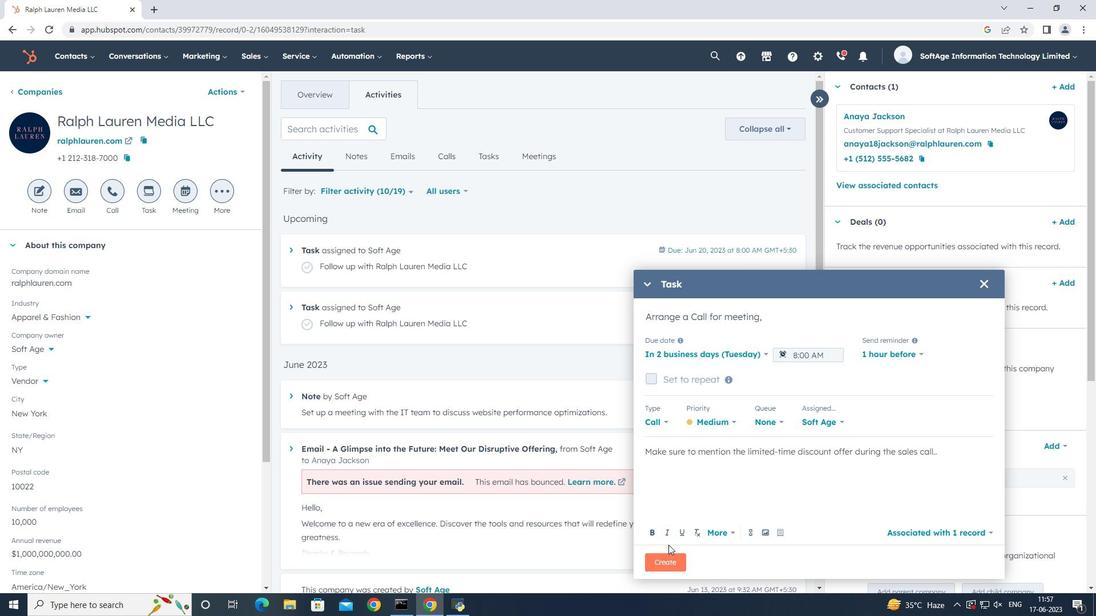 
Action: Mouse pressed left at (668, 556)
Screenshot: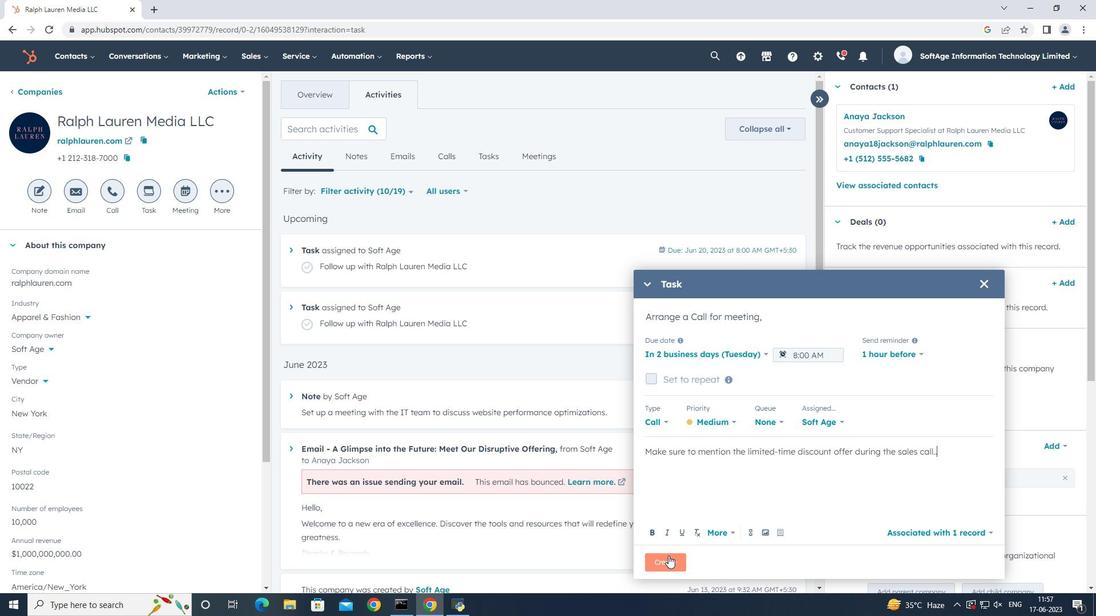 
Action: Mouse moved to (484, 361)
Screenshot: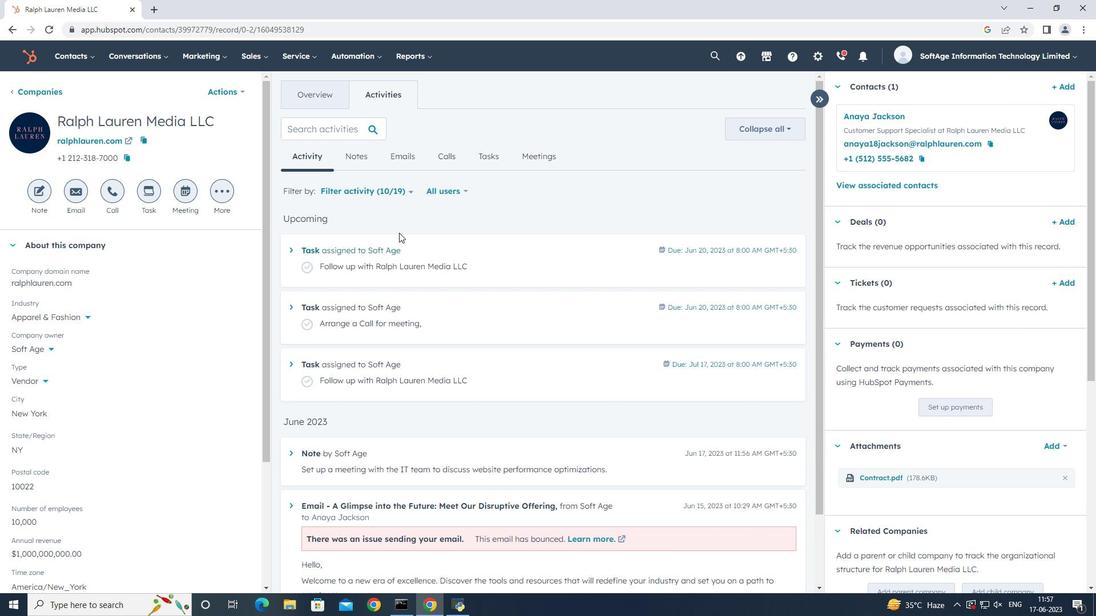
Action: Mouse scrolled (484, 360) with delta (0, 0)
Screenshot: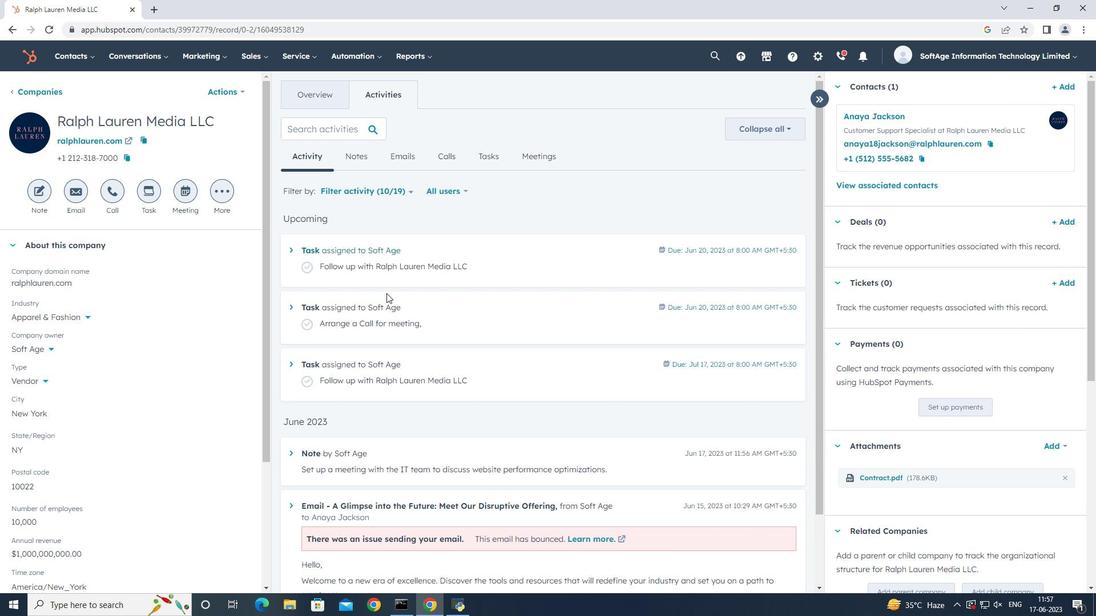 
Action: Mouse scrolled (484, 360) with delta (0, 0)
Screenshot: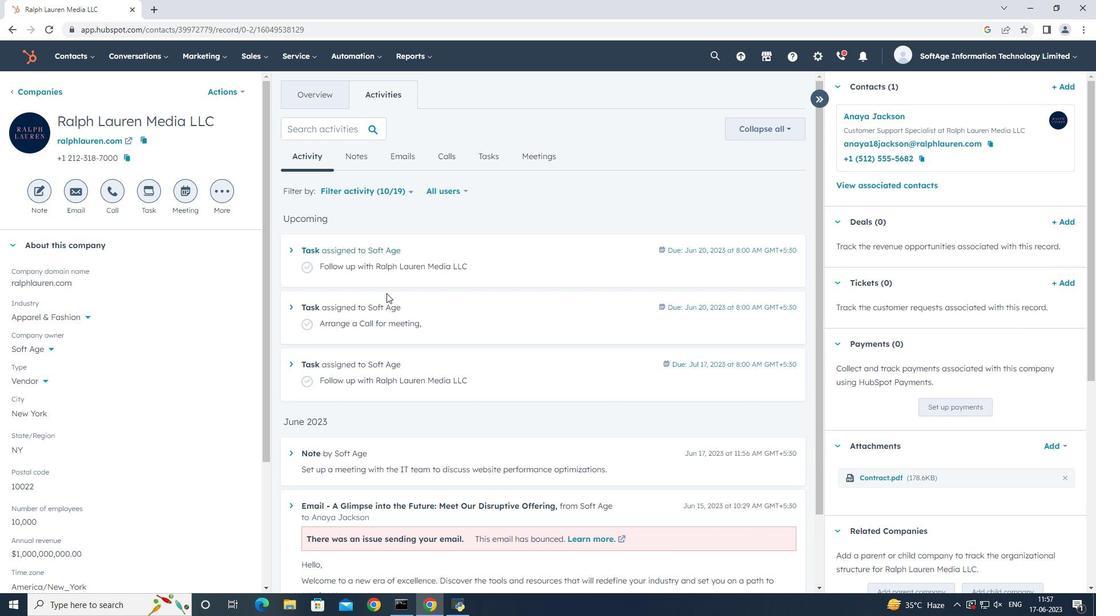 
Action: Mouse scrolled (484, 360) with delta (0, 0)
Screenshot: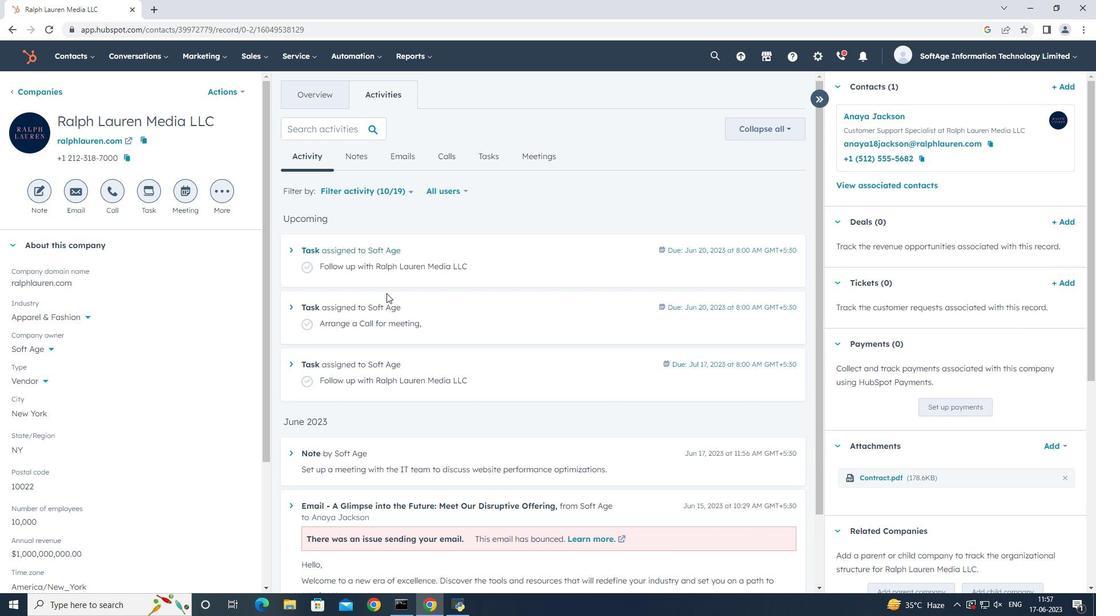 
Action: Mouse scrolled (484, 360) with delta (0, 0)
Screenshot: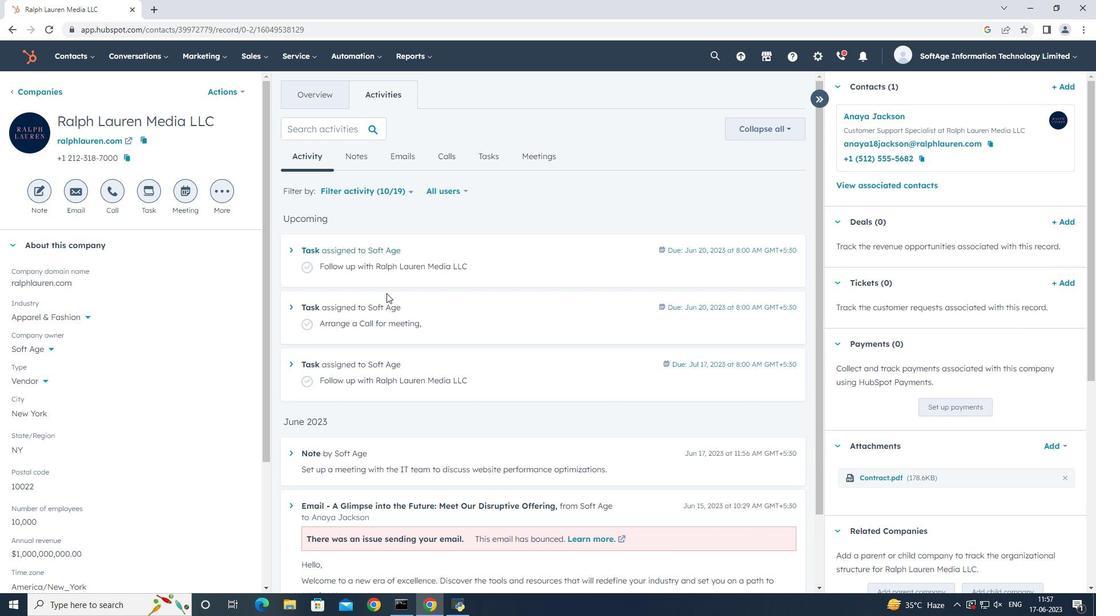 
Action: Mouse scrolled (484, 360) with delta (0, 0)
Screenshot: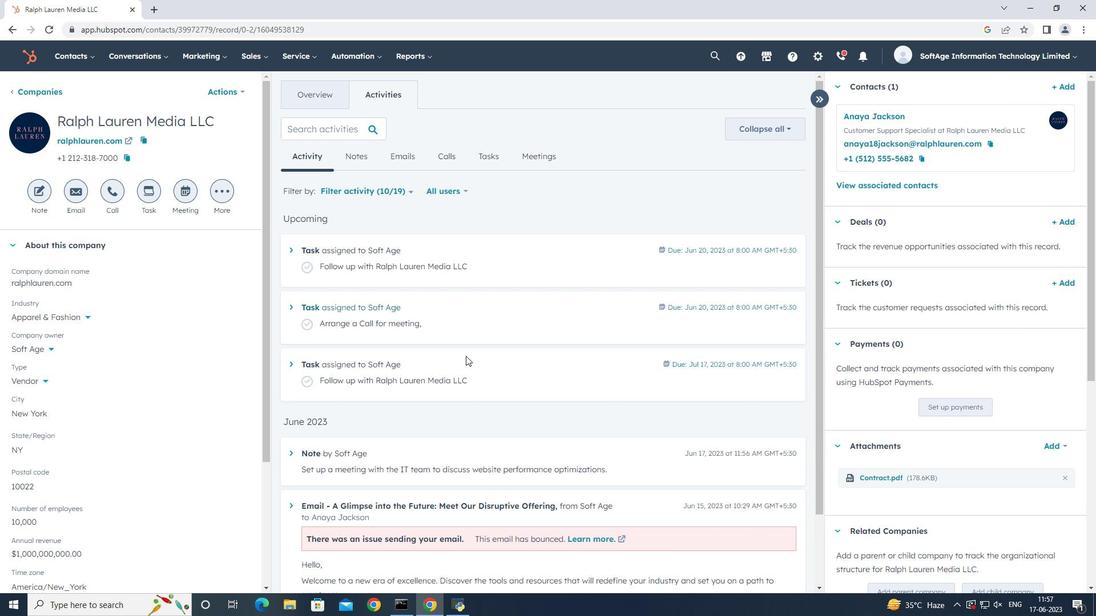 
Action: Mouse scrolled (484, 360) with delta (0, 0)
Screenshot: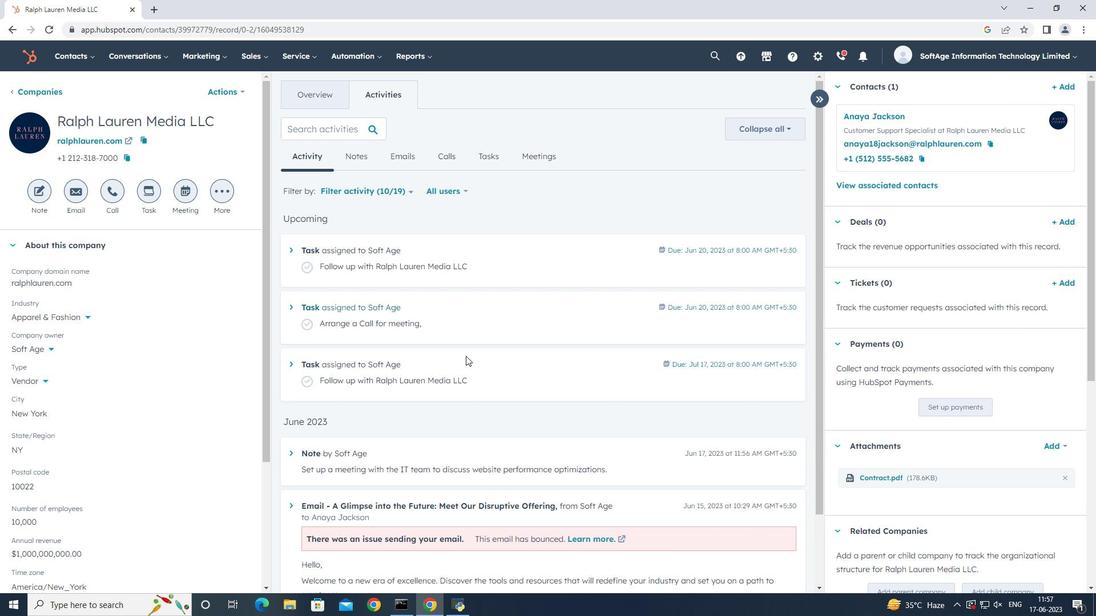 
Action: Mouse moved to (549, 397)
Screenshot: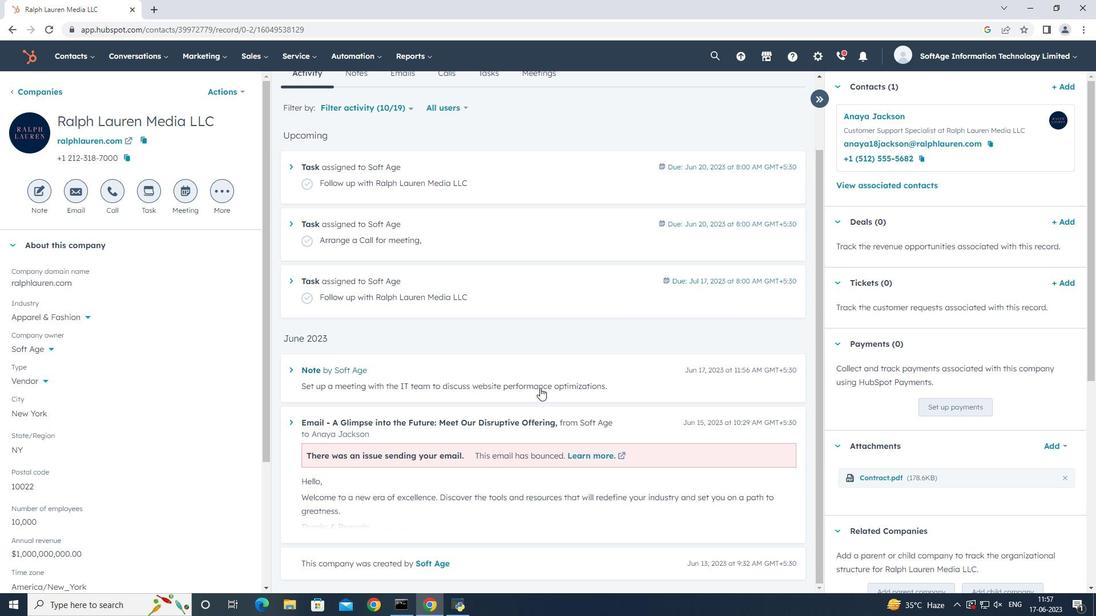 
